 Task: Search one way flight ticket for 5 adults, 2 children, 1 infant in seat and 2 infants on lap in economy from Florence: Florence Regional Airport to Jackson: Jackson Hole Airport on 5-2-2023. Number of bags: 2 checked bags. Price is upto 106000. Outbound departure time preference is 15:15.
Action: Mouse moved to (391, 323)
Screenshot: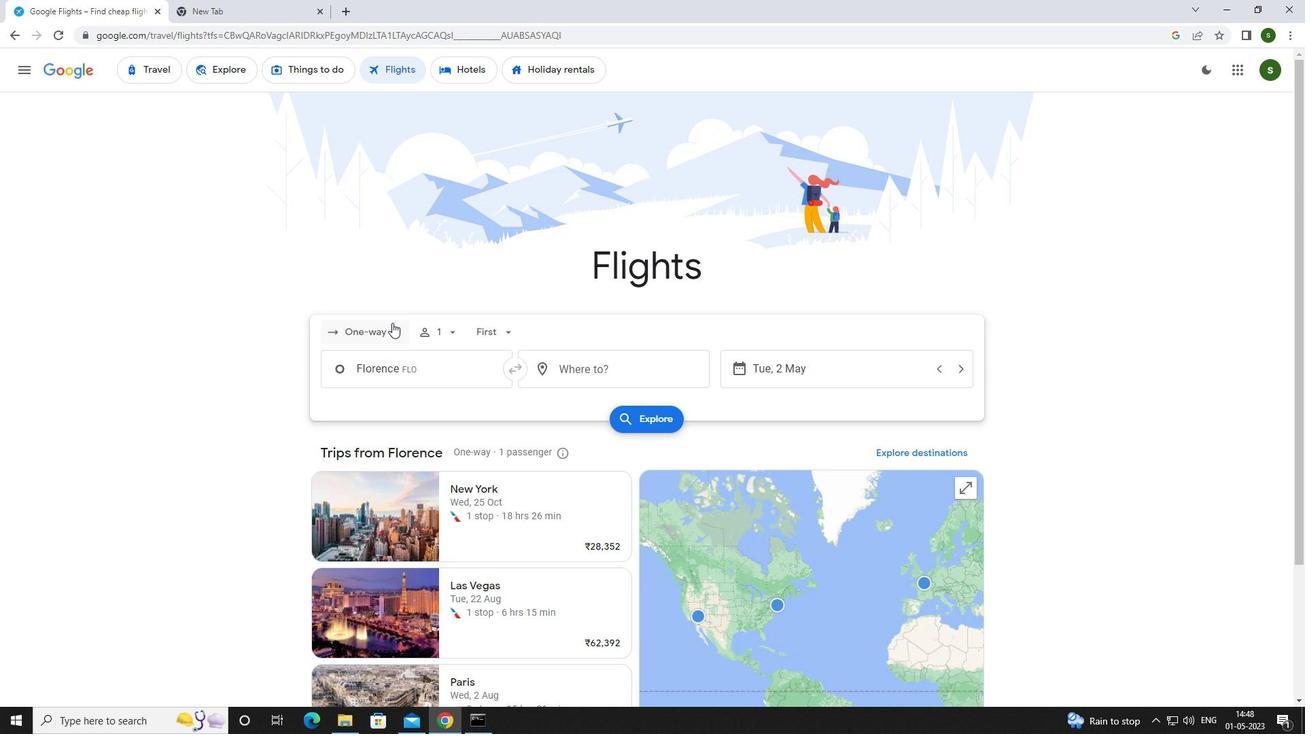 
Action: Mouse pressed left at (391, 323)
Screenshot: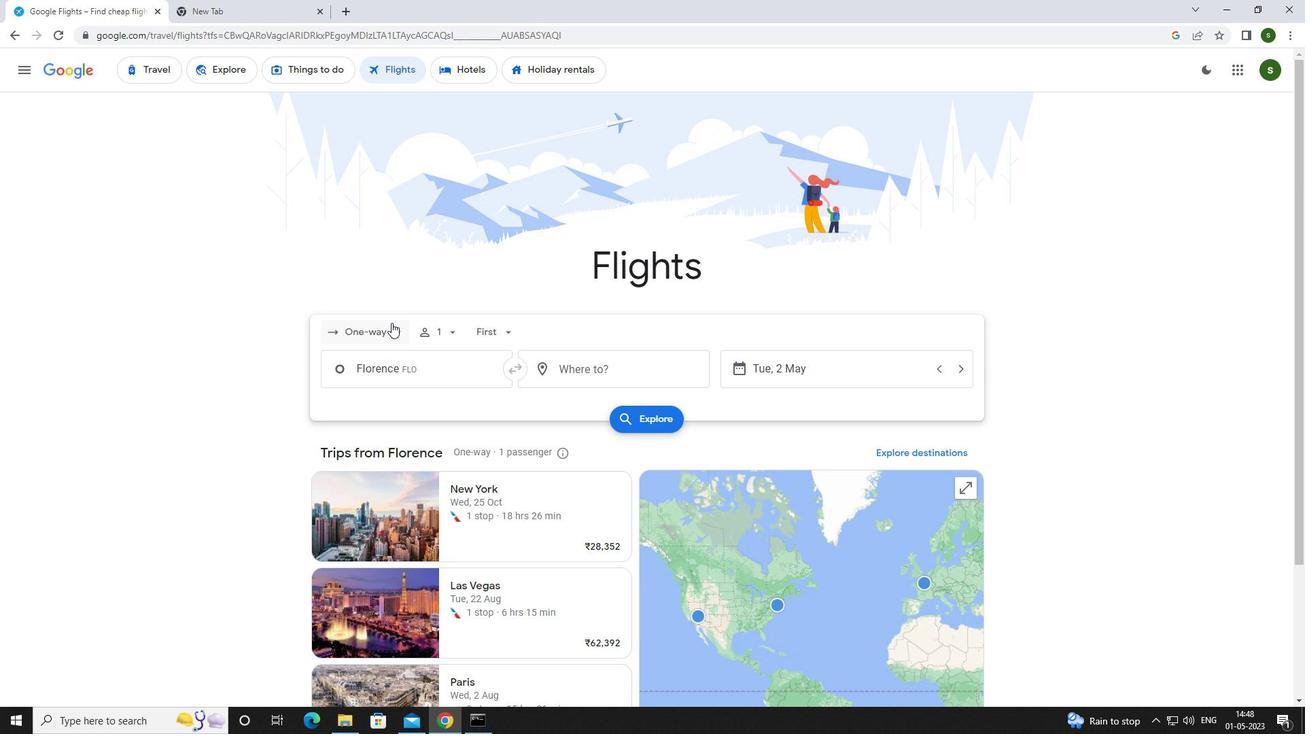
Action: Mouse moved to (378, 391)
Screenshot: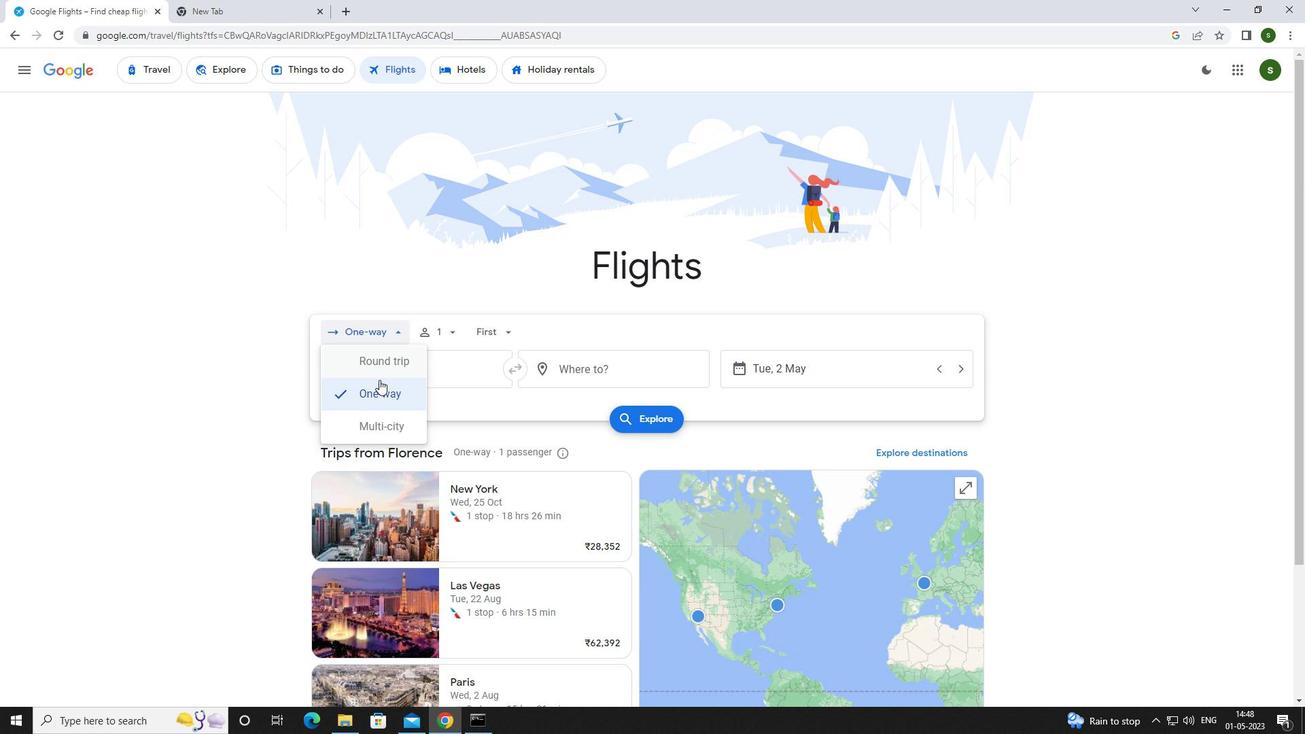 
Action: Mouse pressed left at (378, 391)
Screenshot: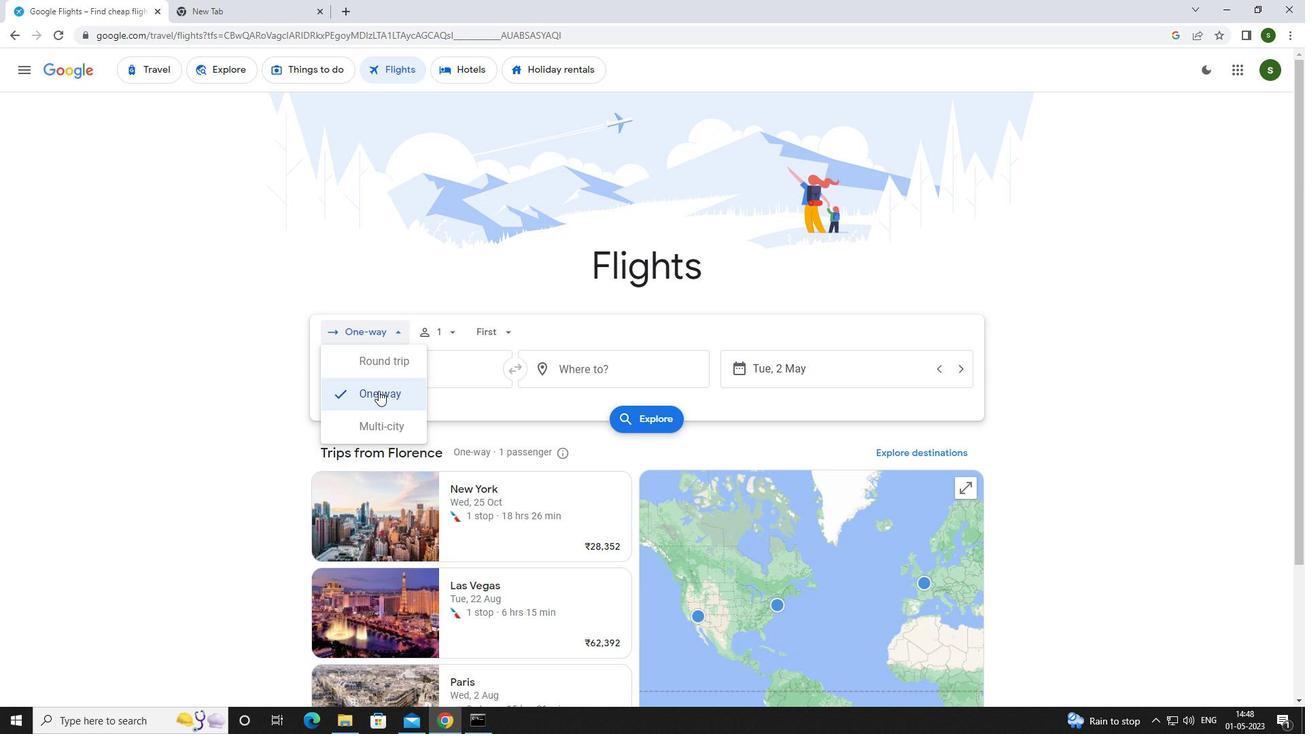 
Action: Mouse moved to (449, 335)
Screenshot: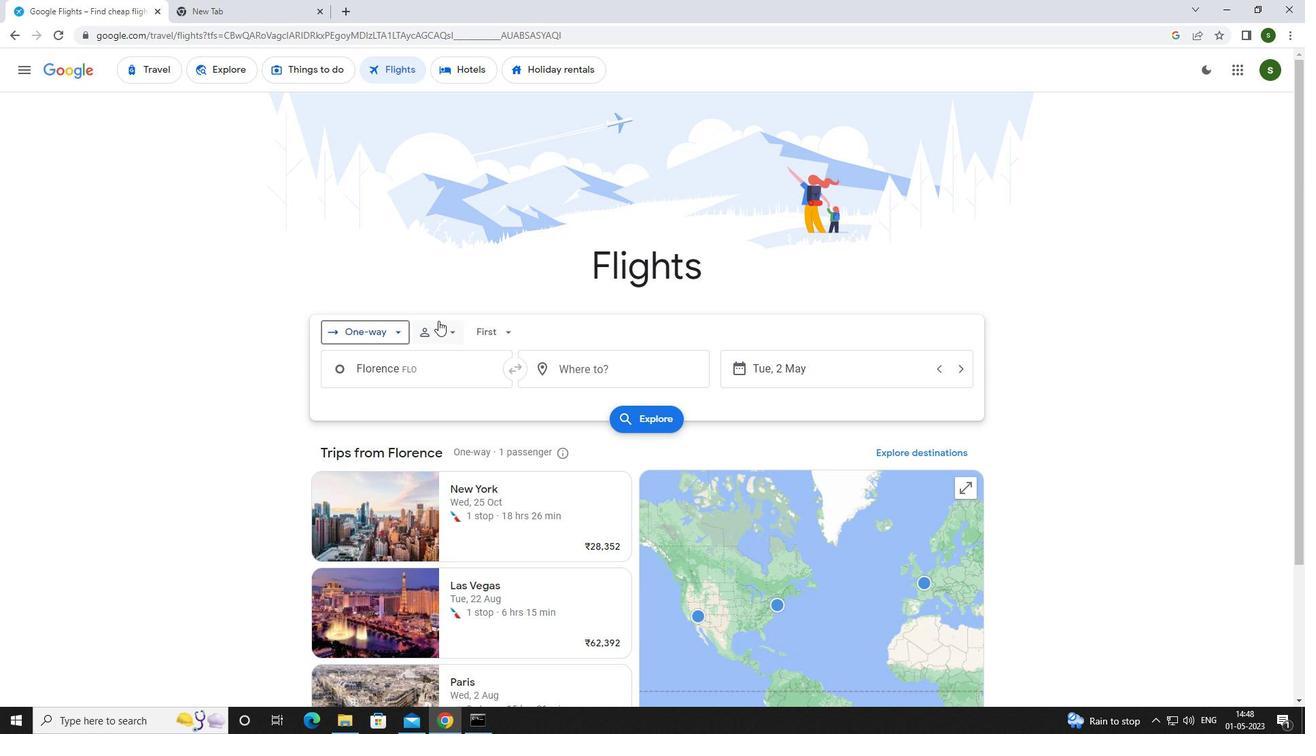 
Action: Mouse pressed left at (449, 335)
Screenshot: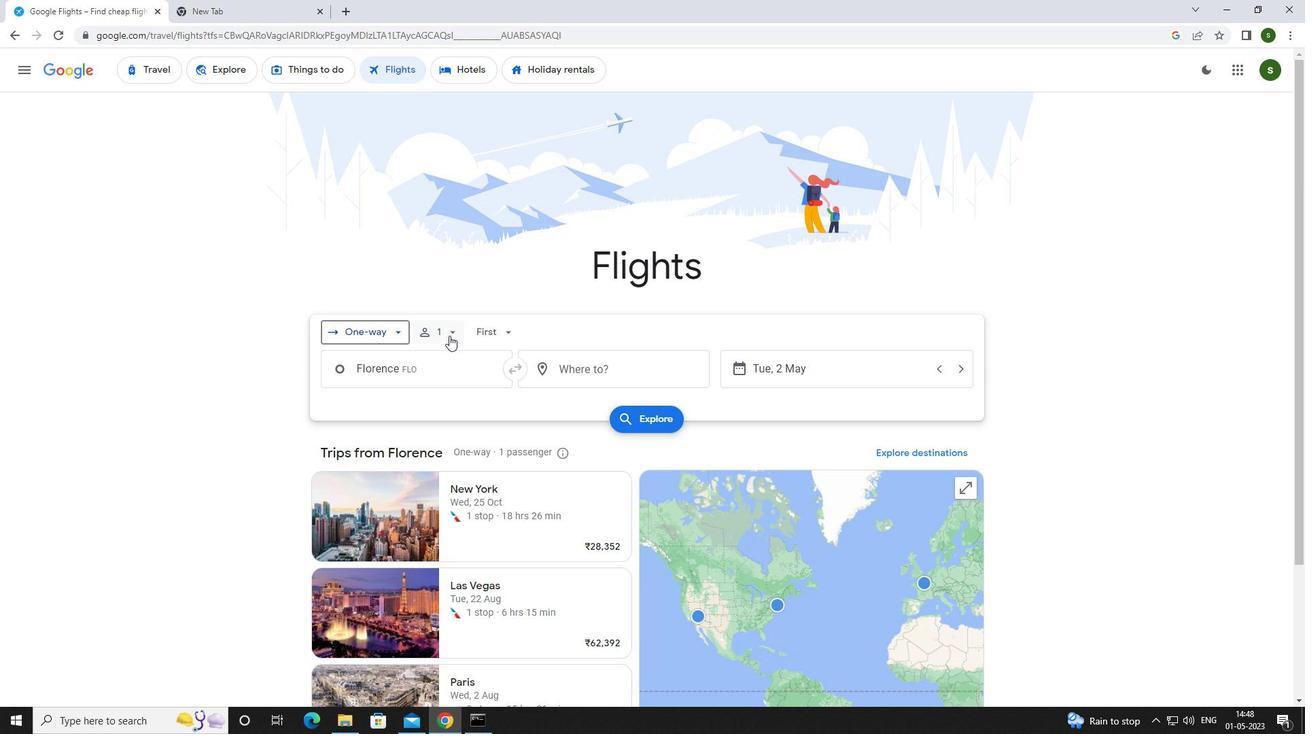 
Action: Mouse moved to (557, 367)
Screenshot: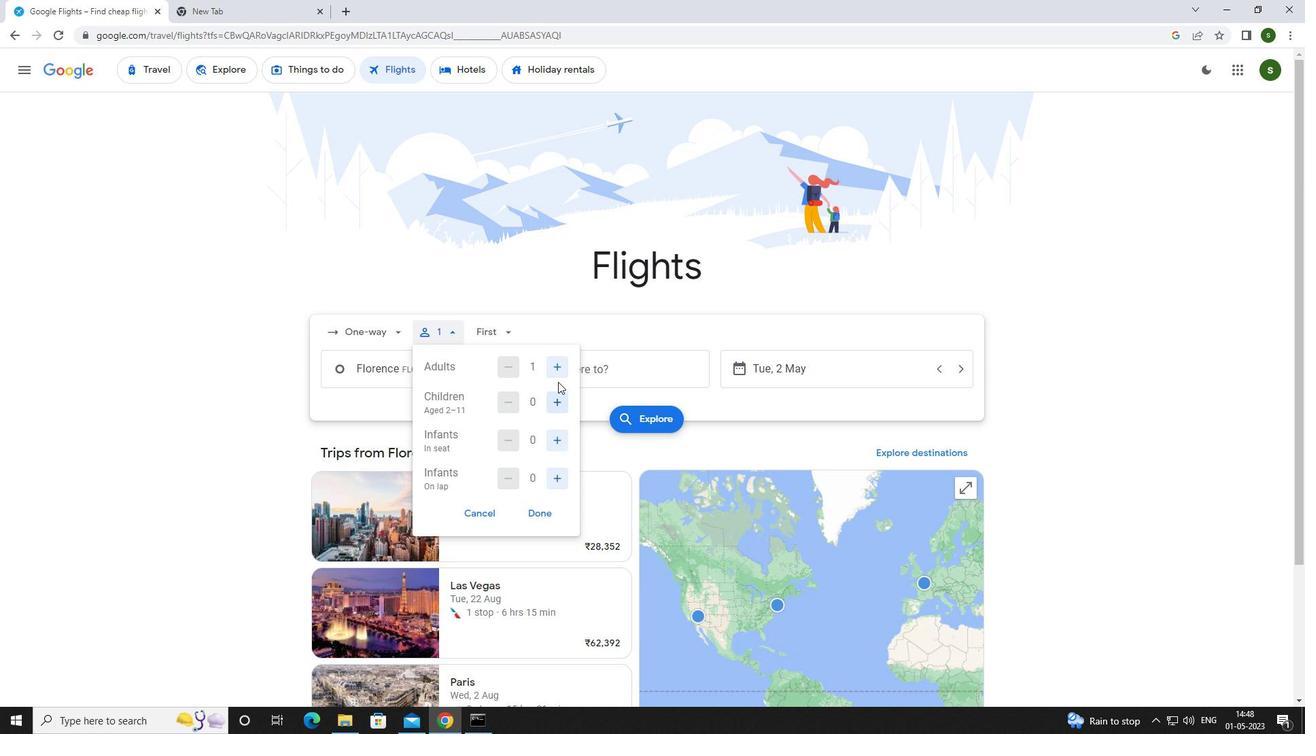 
Action: Mouse pressed left at (557, 367)
Screenshot: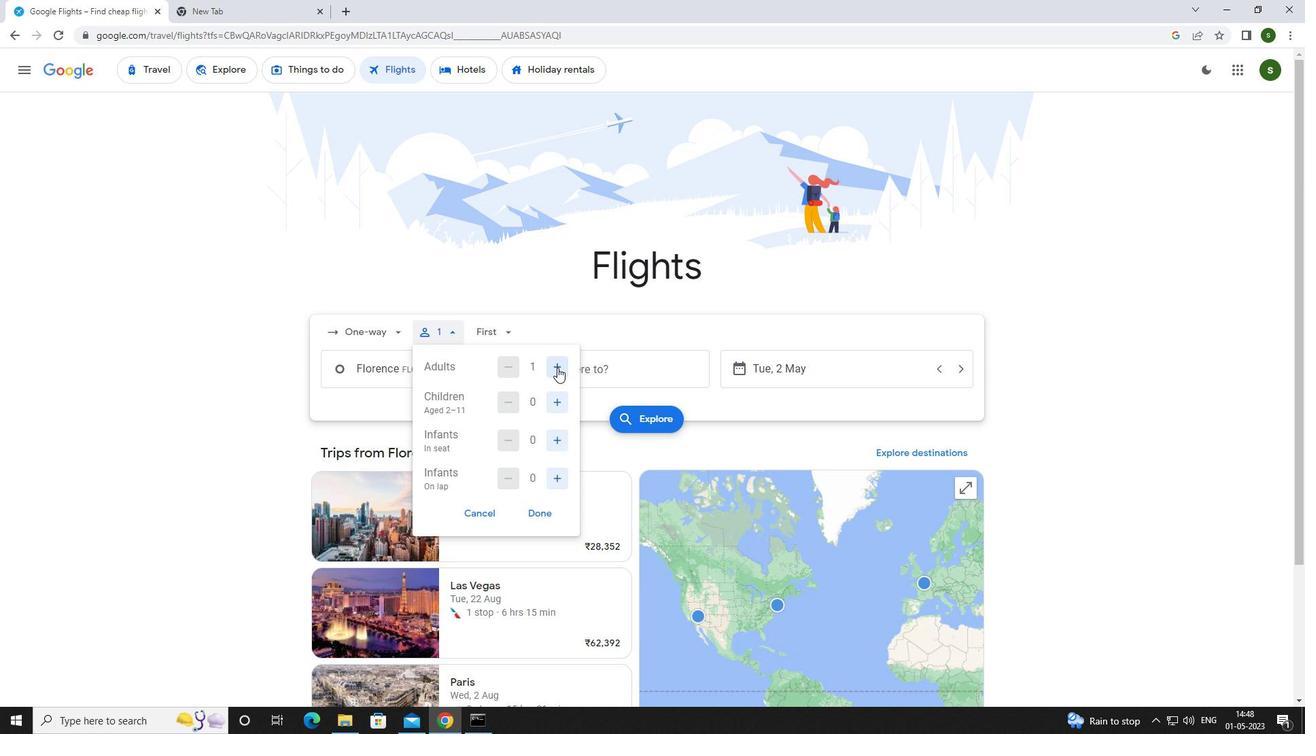 
Action: Mouse pressed left at (557, 367)
Screenshot: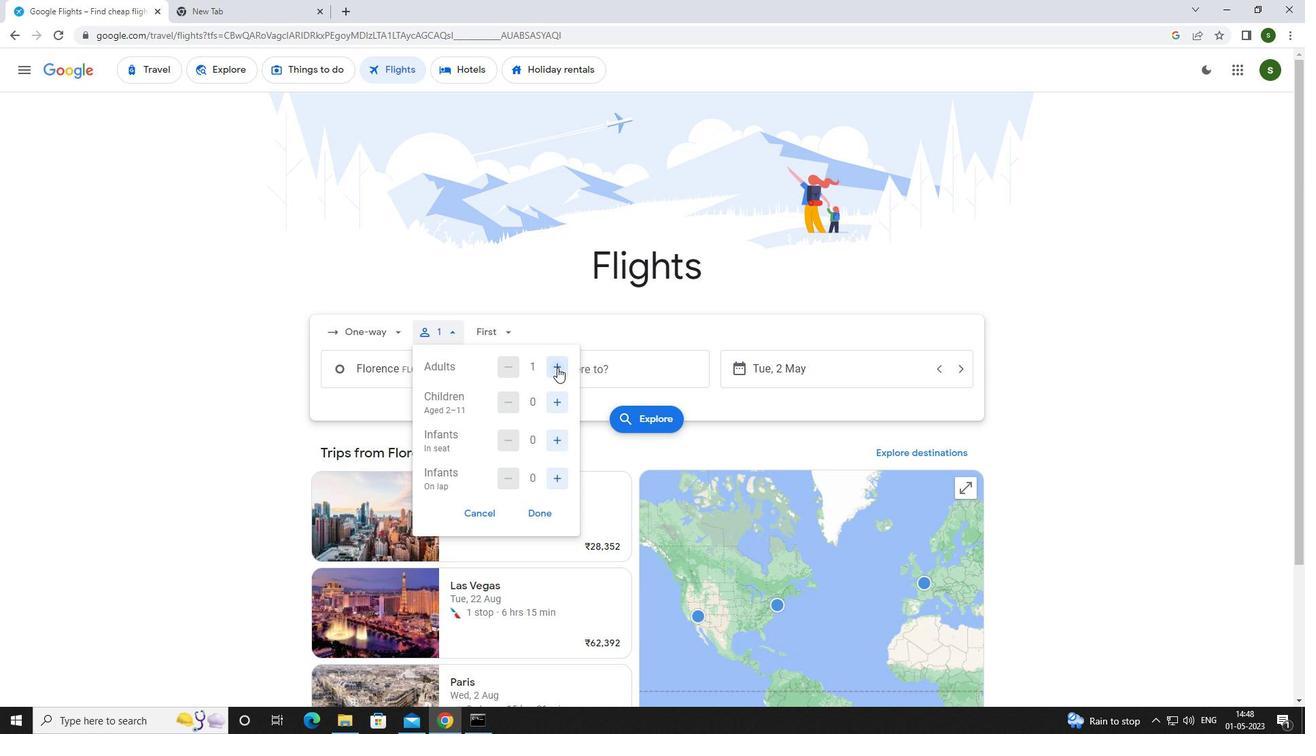 
Action: Mouse pressed left at (557, 367)
Screenshot: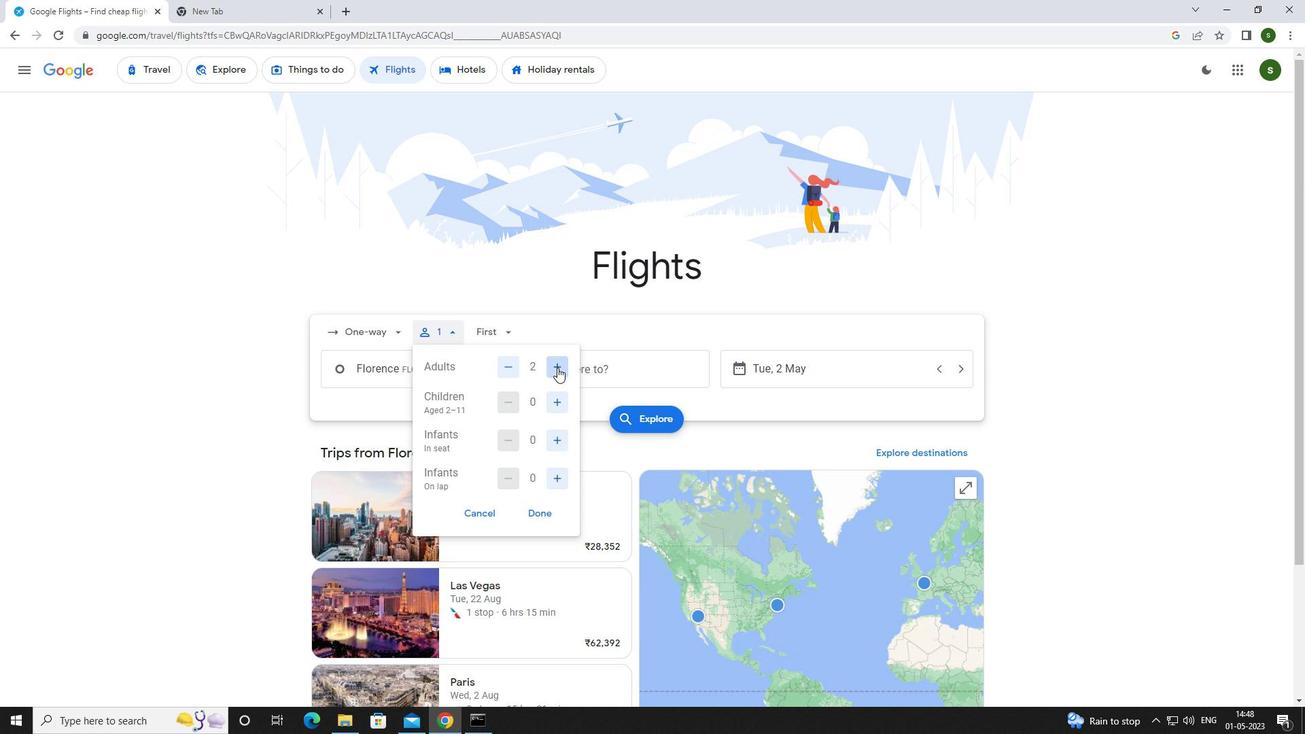 
Action: Mouse pressed left at (557, 367)
Screenshot: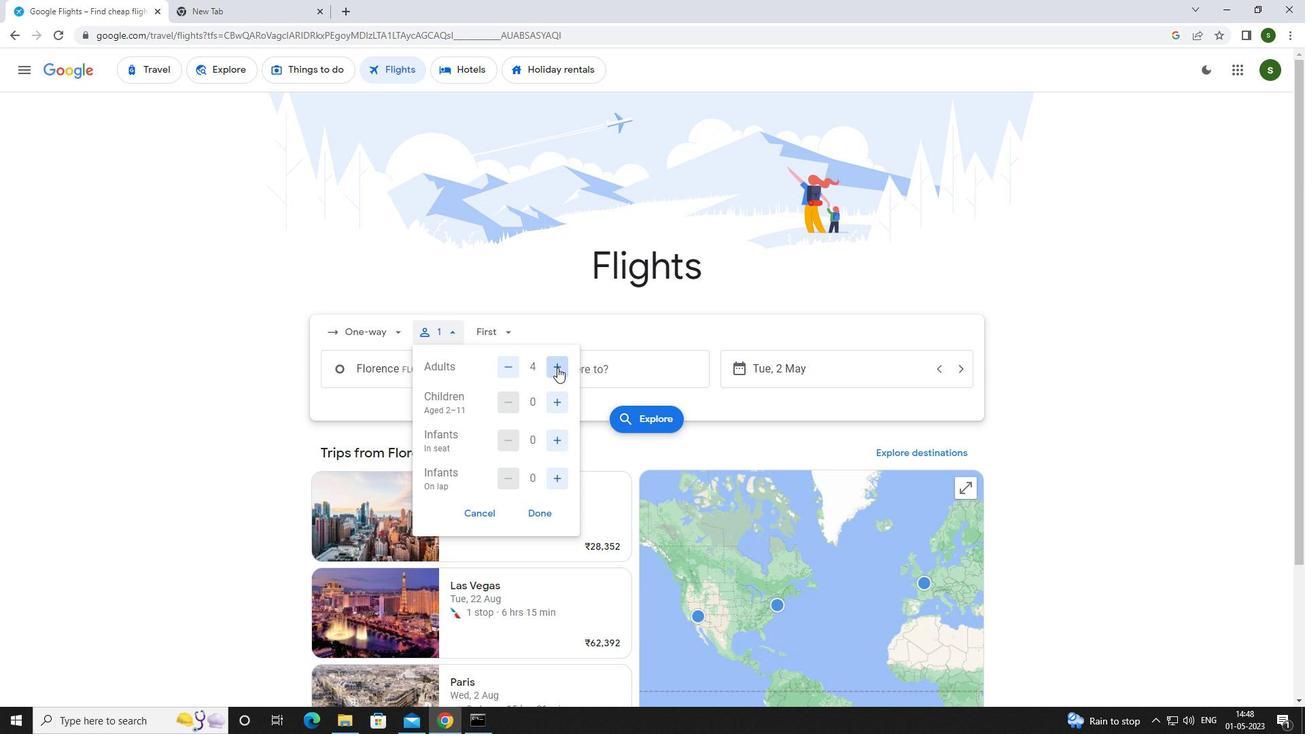 
Action: Mouse moved to (556, 401)
Screenshot: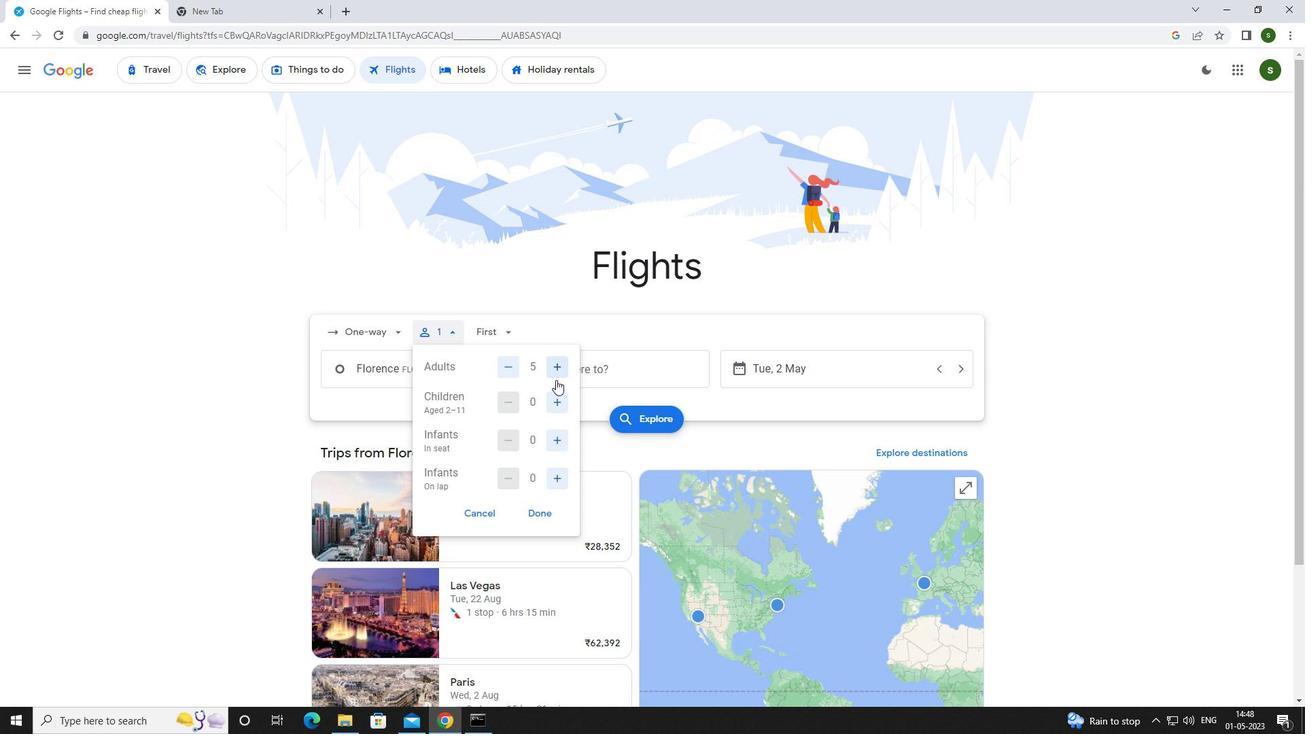 
Action: Mouse pressed left at (556, 401)
Screenshot: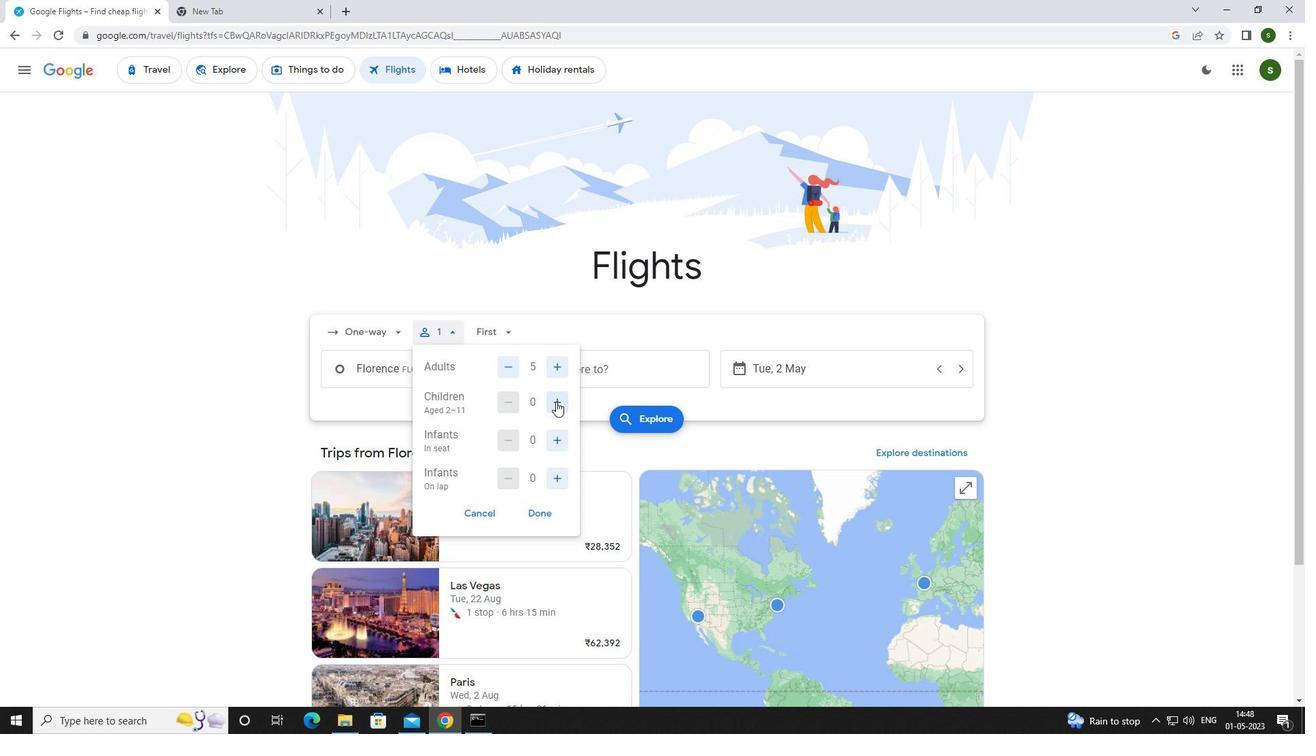 
Action: Mouse pressed left at (556, 401)
Screenshot: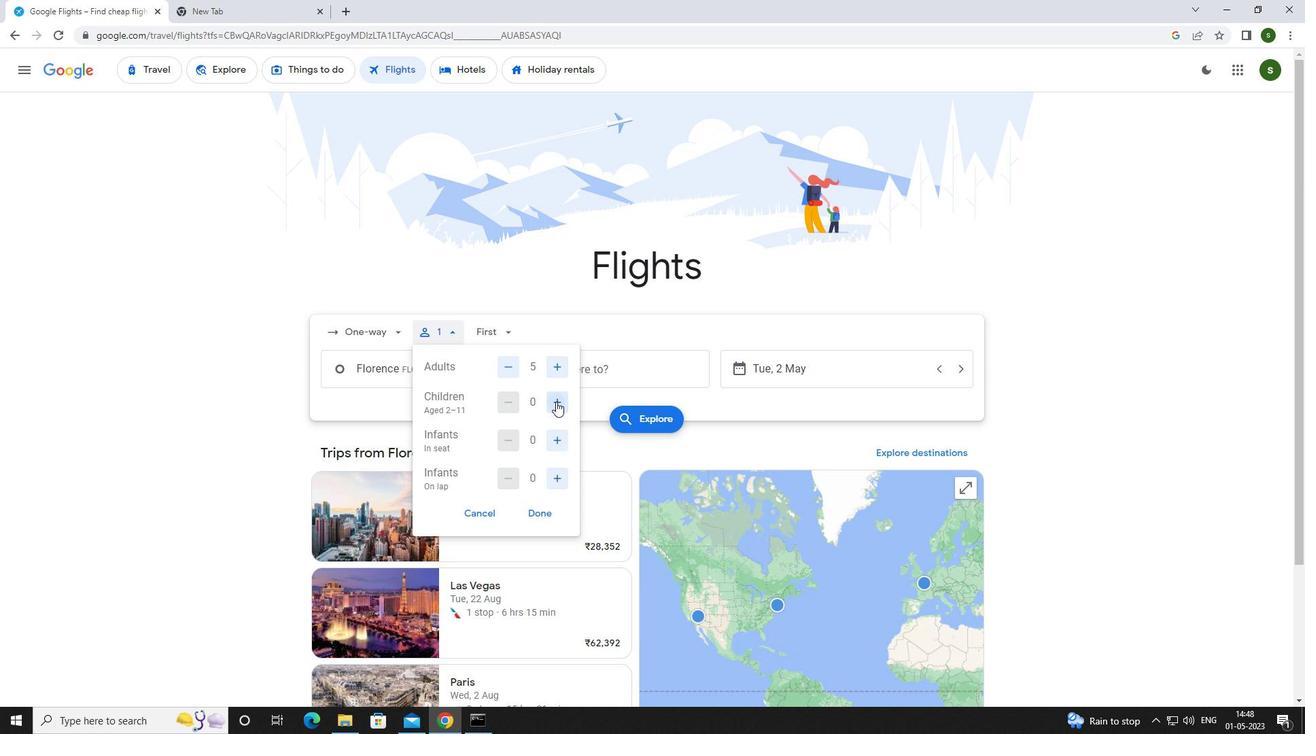 
Action: Mouse moved to (554, 431)
Screenshot: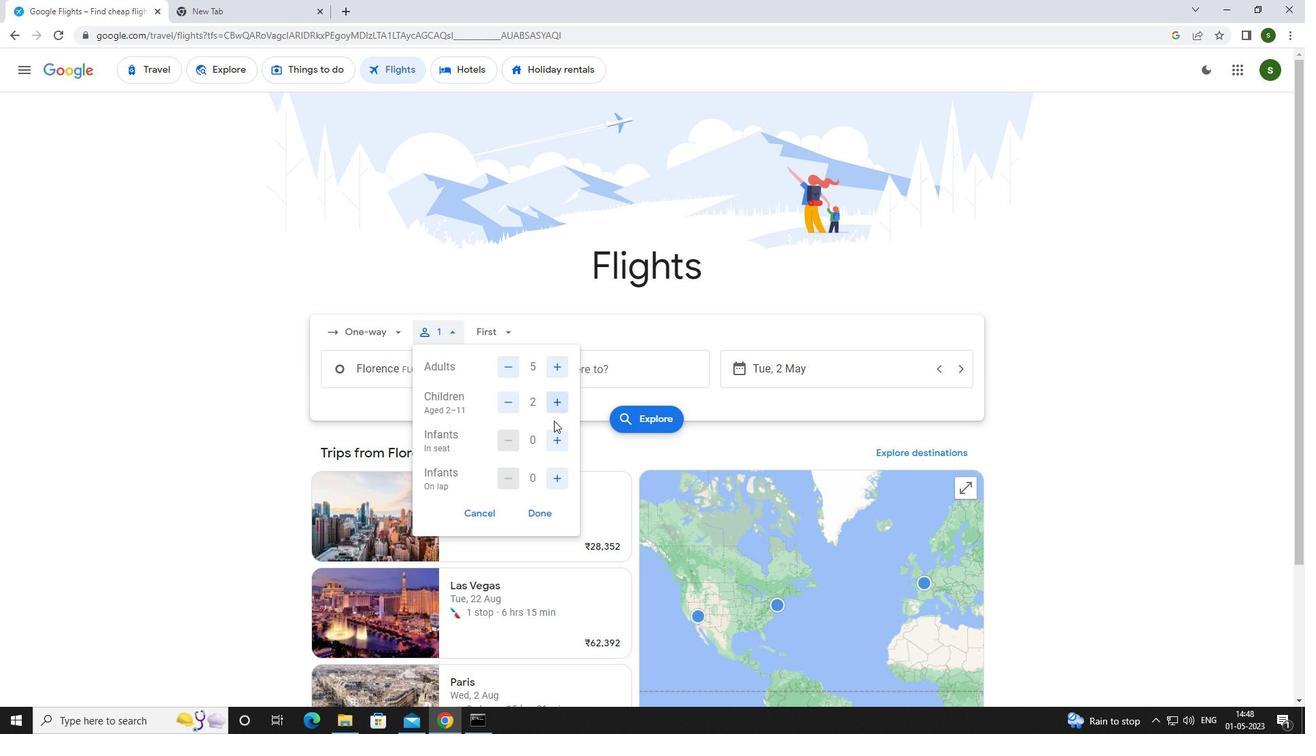 
Action: Mouse pressed left at (554, 431)
Screenshot: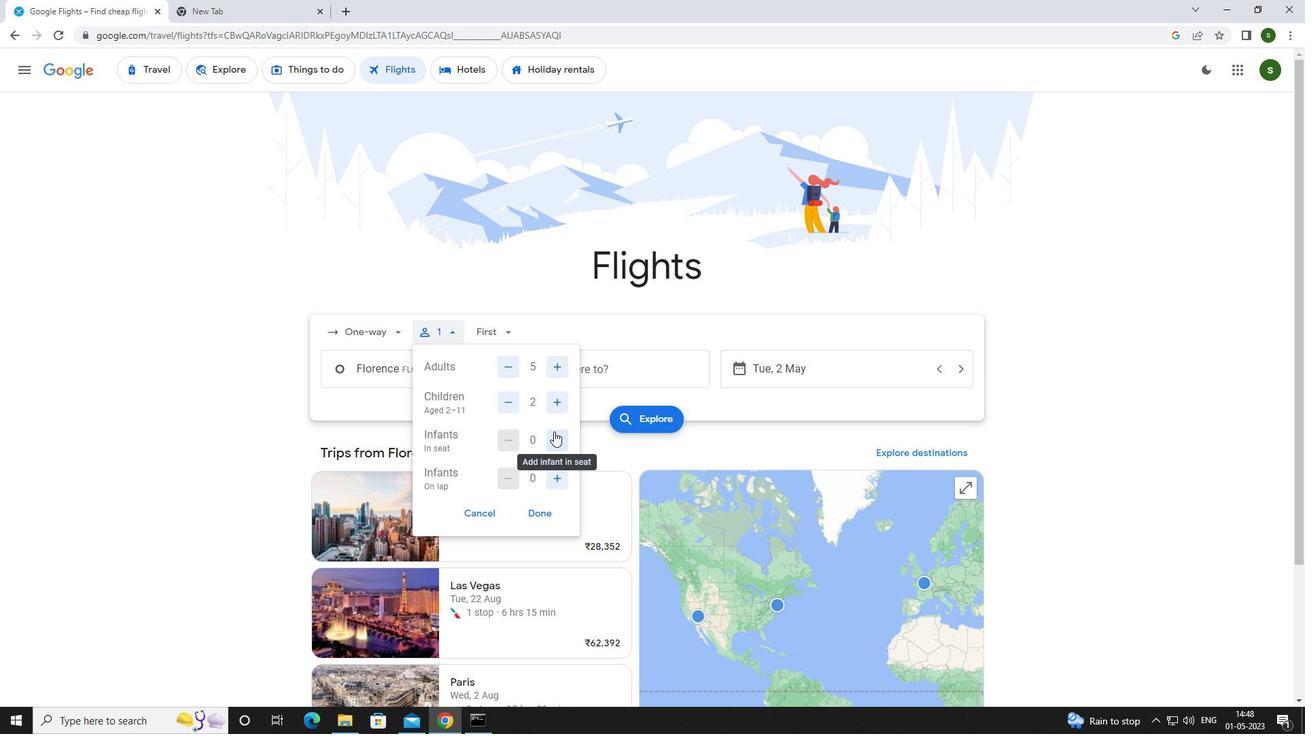 
Action: Mouse moved to (554, 477)
Screenshot: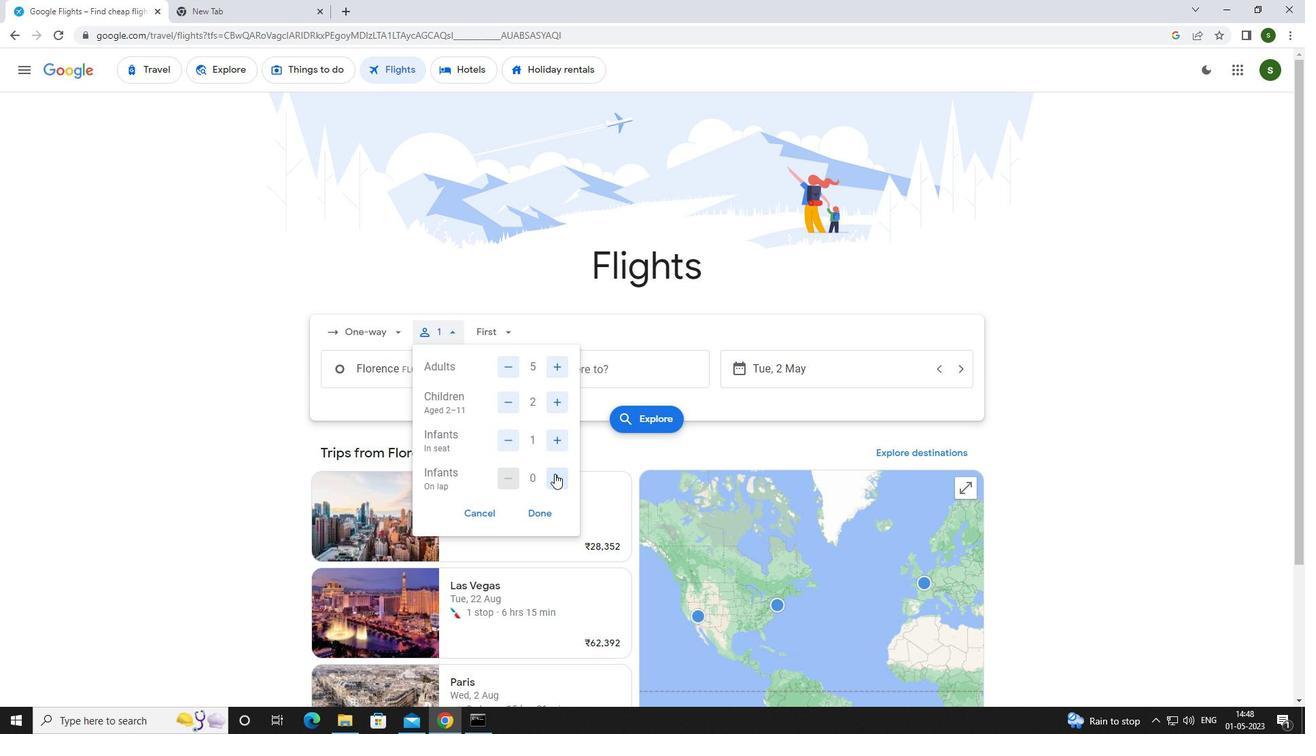 
Action: Mouse pressed left at (554, 477)
Screenshot: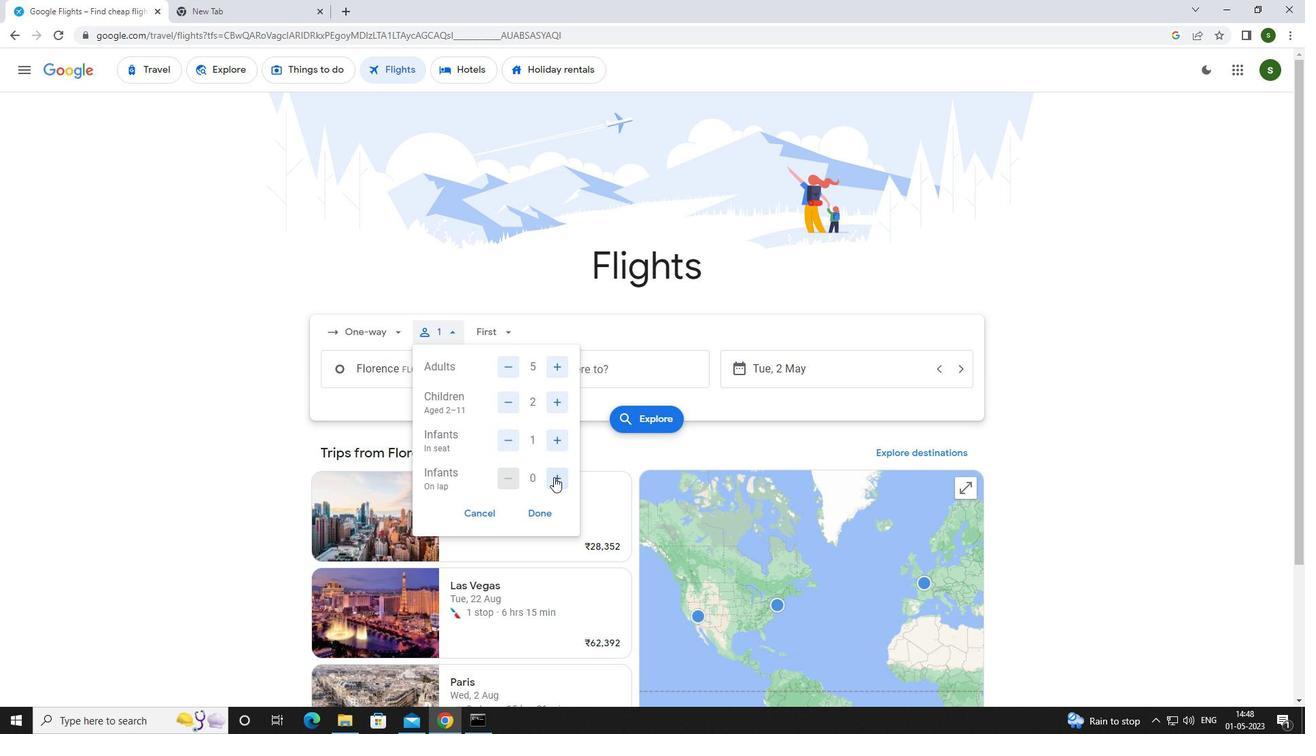 
Action: Mouse moved to (498, 334)
Screenshot: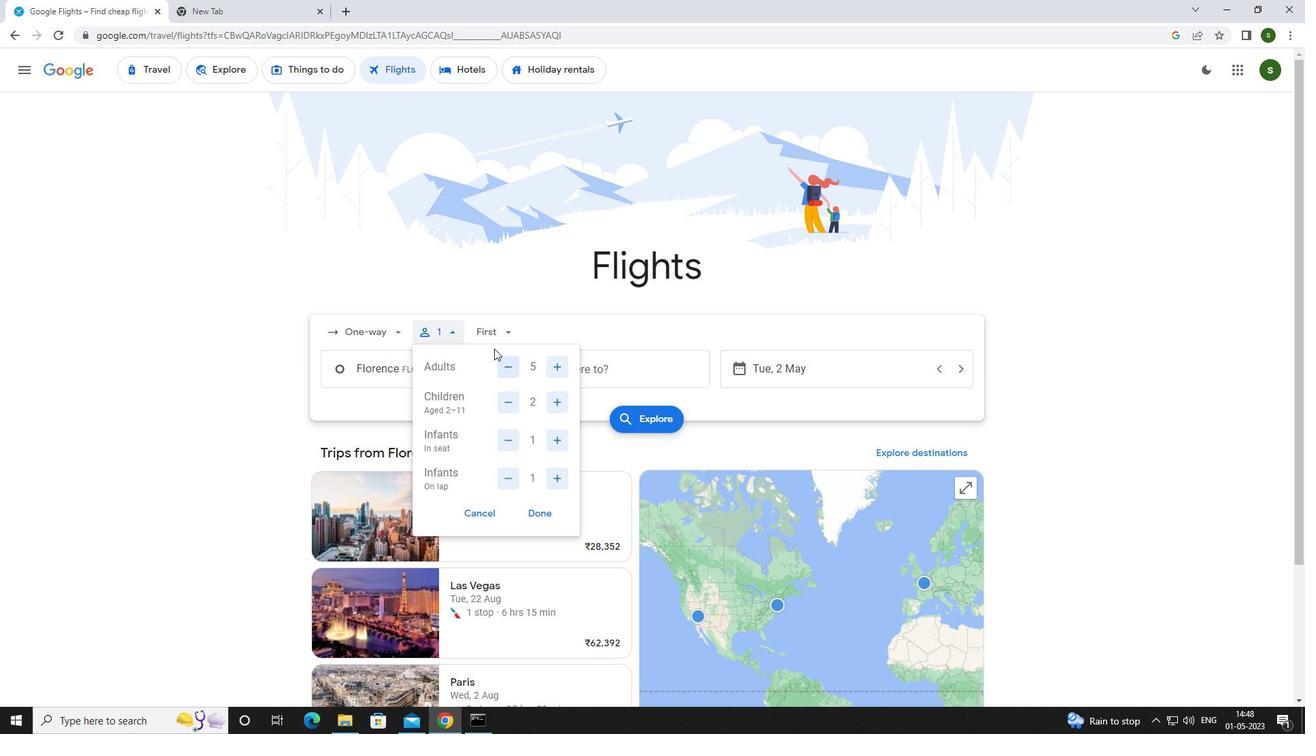 
Action: Mouse pressed left at (498, 334)
Screenshot: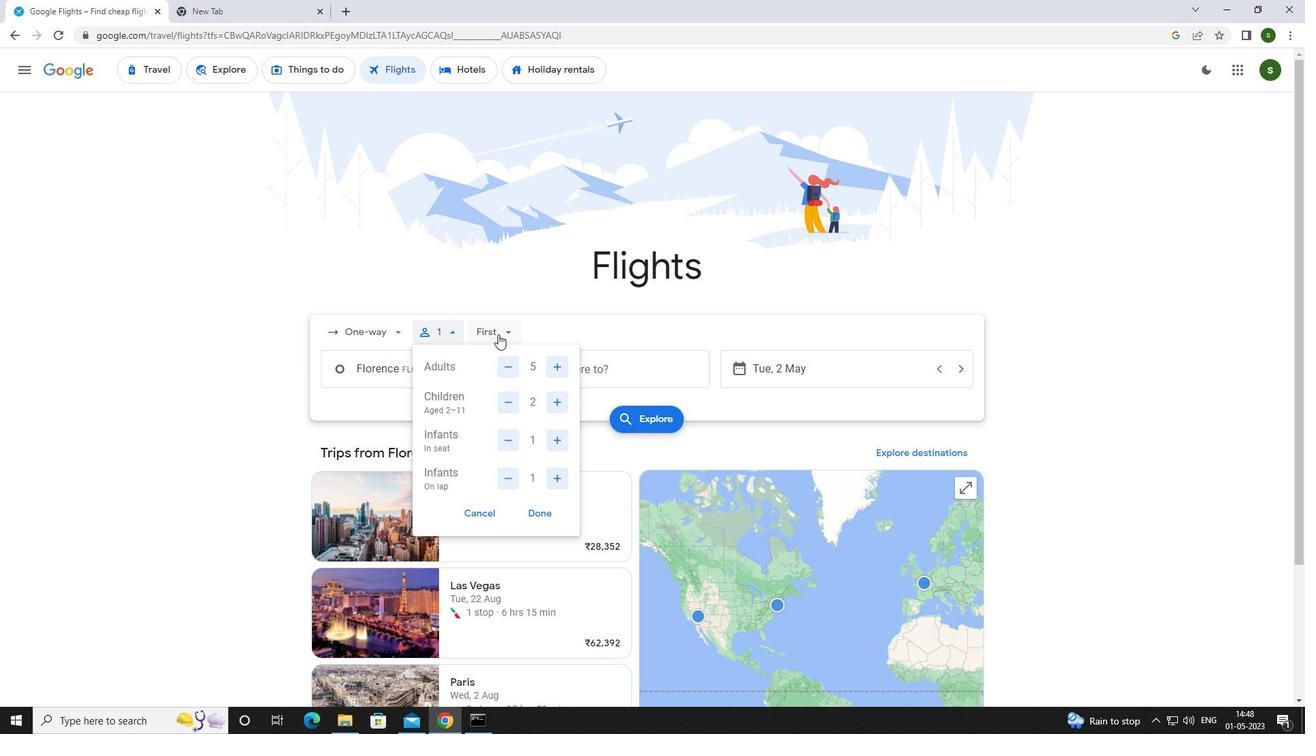 
Action: Mouse moved to (502, 366)
Screenshot: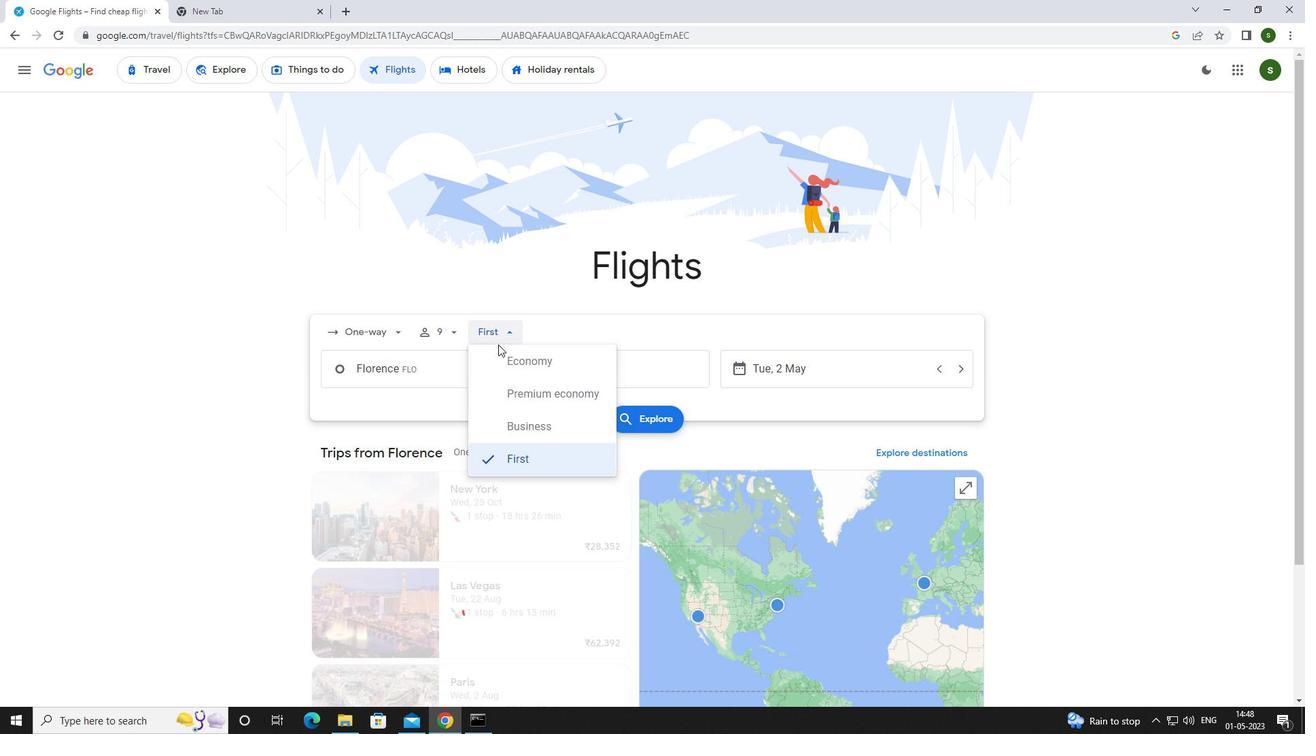 
Action: Mouse pressed left at (502, 366)
Screenshot: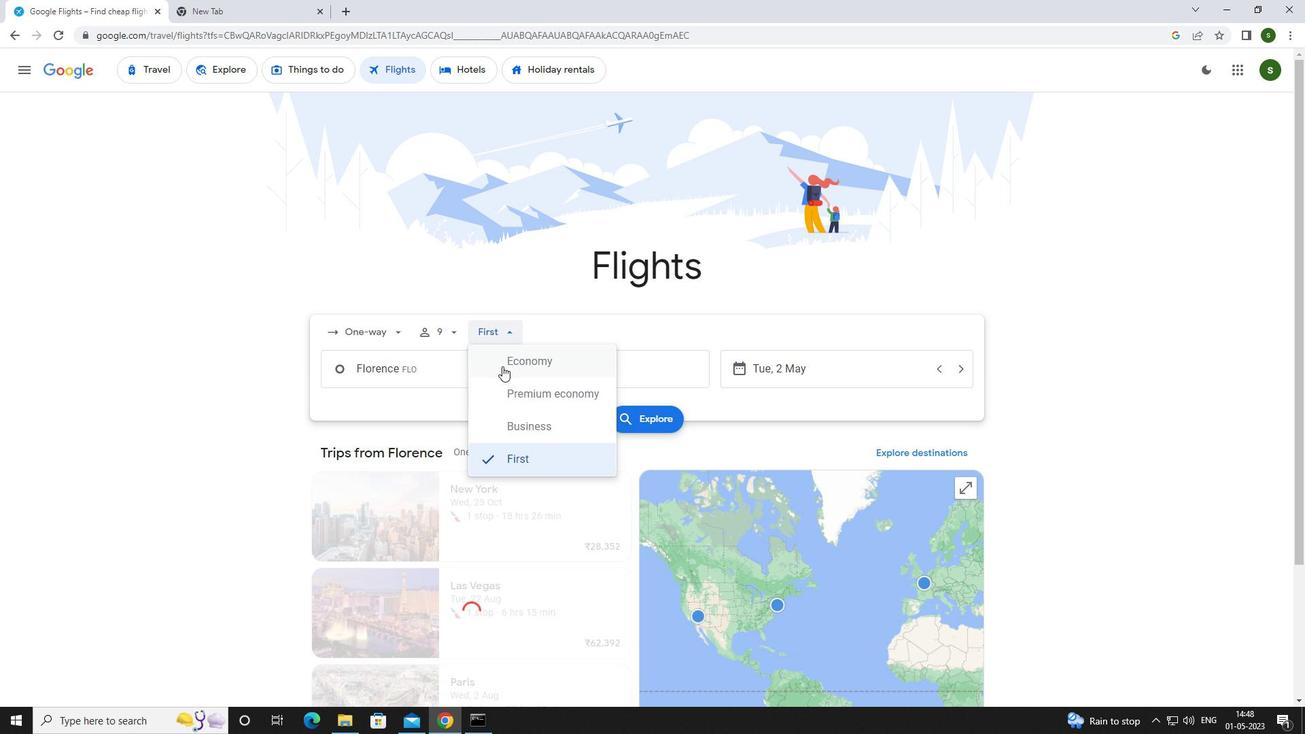 
Action: Mouse moved to (461, 374)
Screenshot: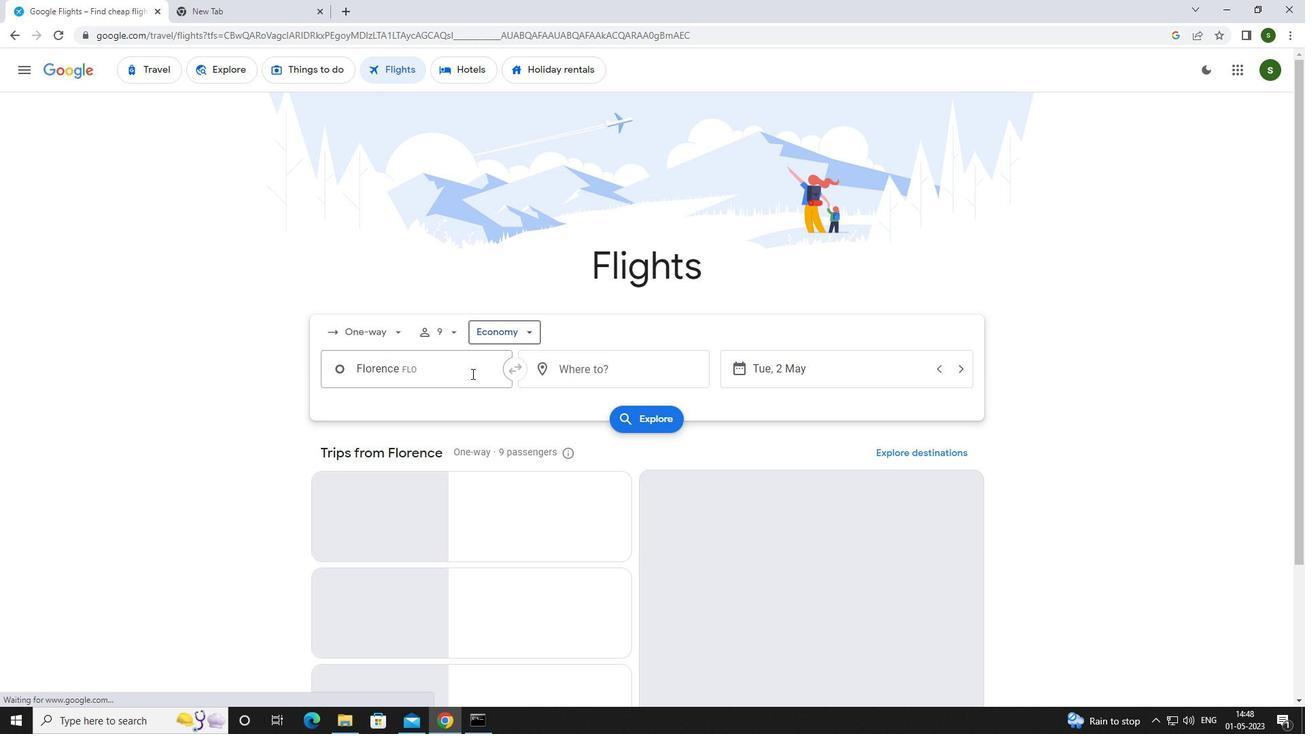 
Action: Mouse pressed left at (461, 374)
Screenshot: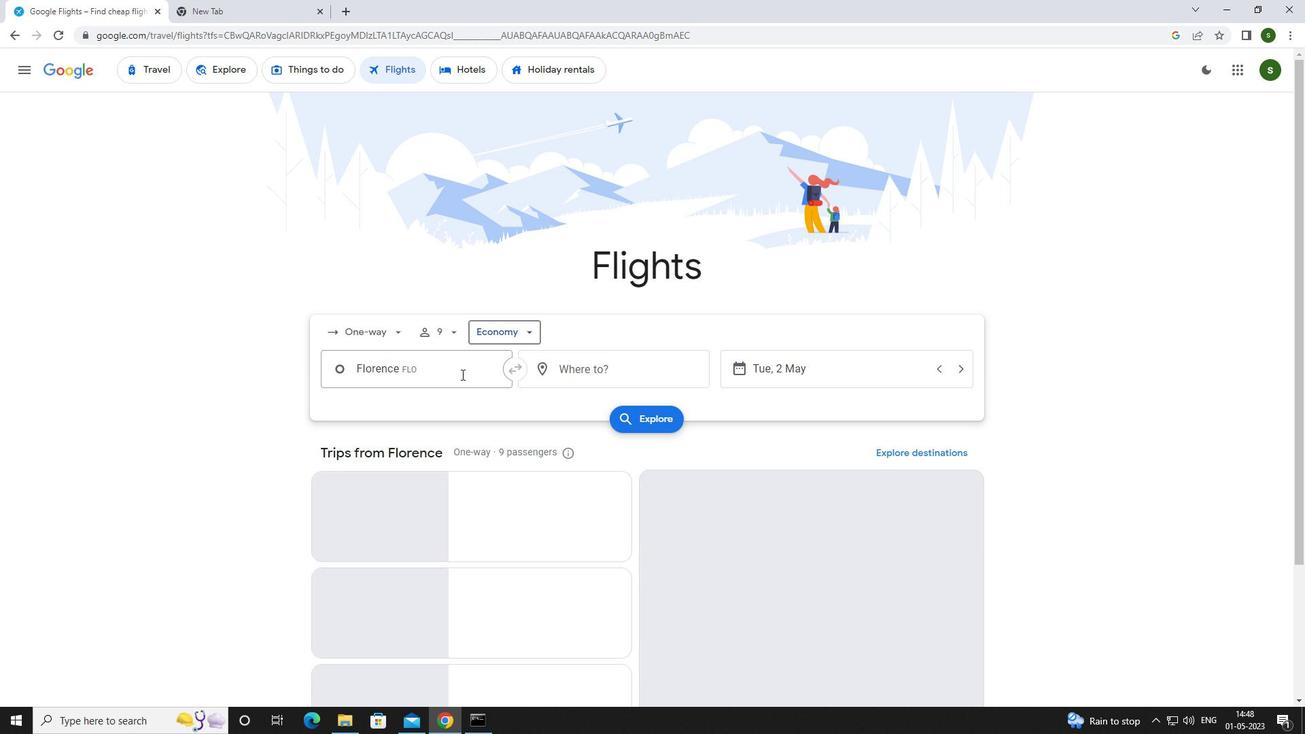
Action: Mouse moved to (451, 364)
Screenshot: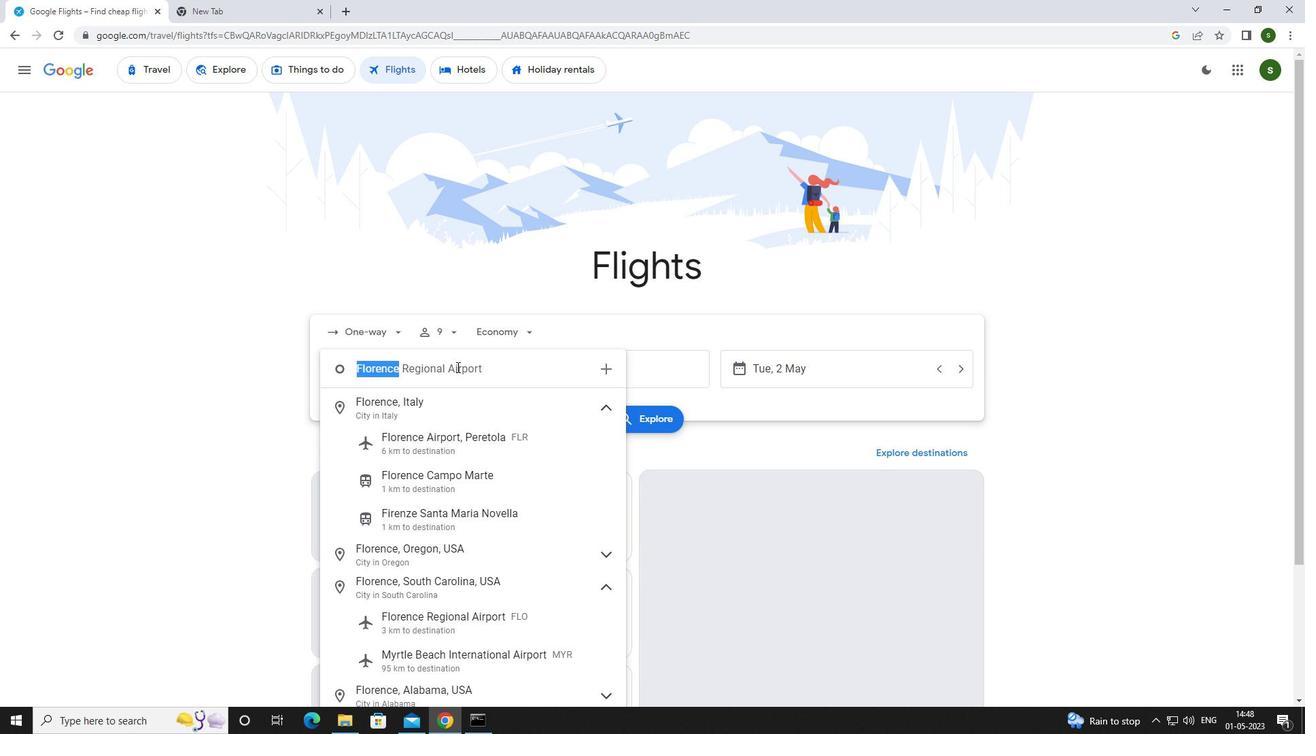 
Action: Key pressed f<Key.caps_lock>lorence
Screenshot: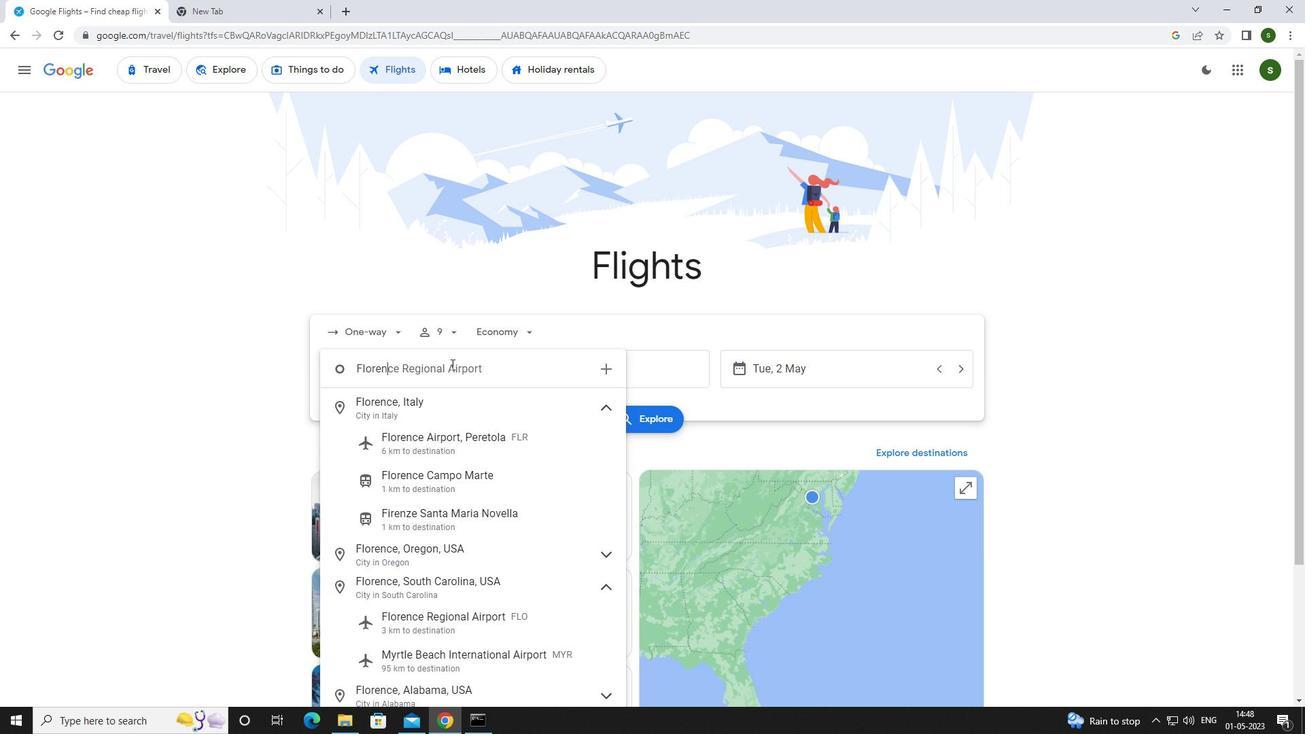 
Action: Mouse moved to (499, 611)
Screenshot: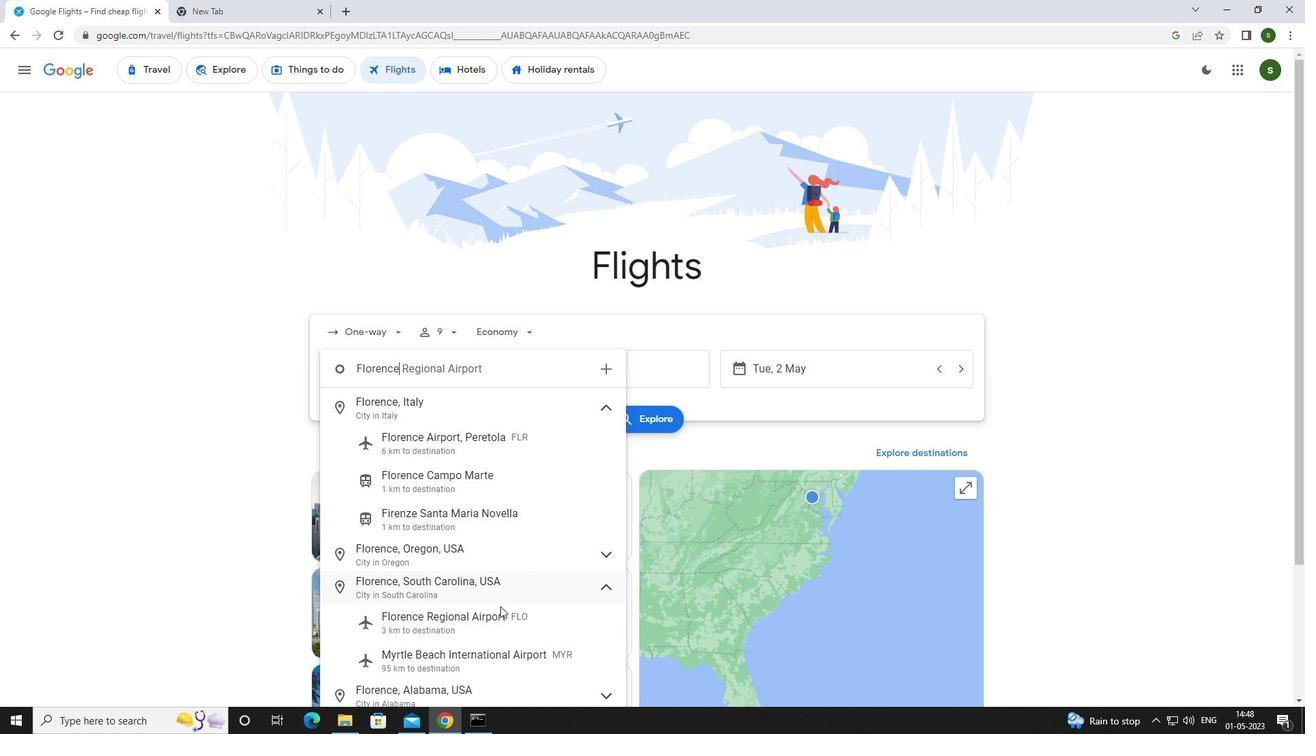 
Action: Mouse pressed left at (499, 611)
Screenshot: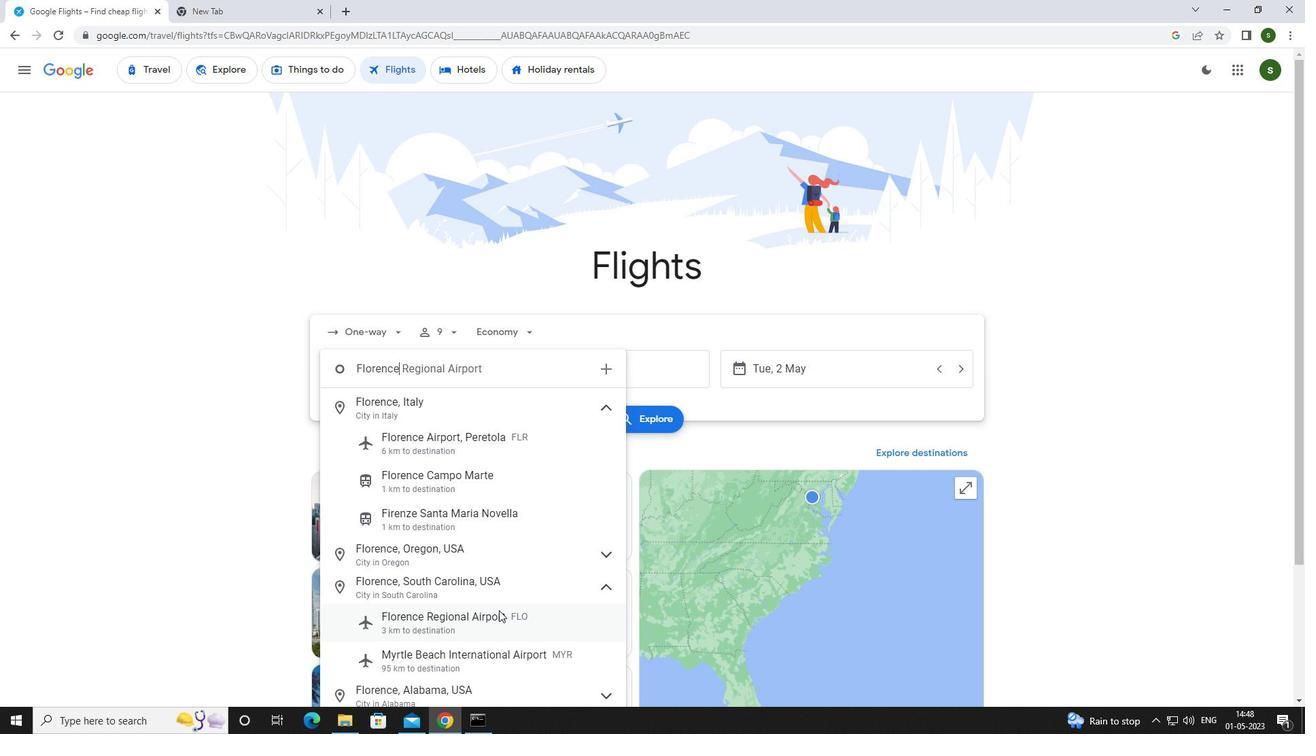 
Action: Mouse moved to (615, 369)
Screenshot: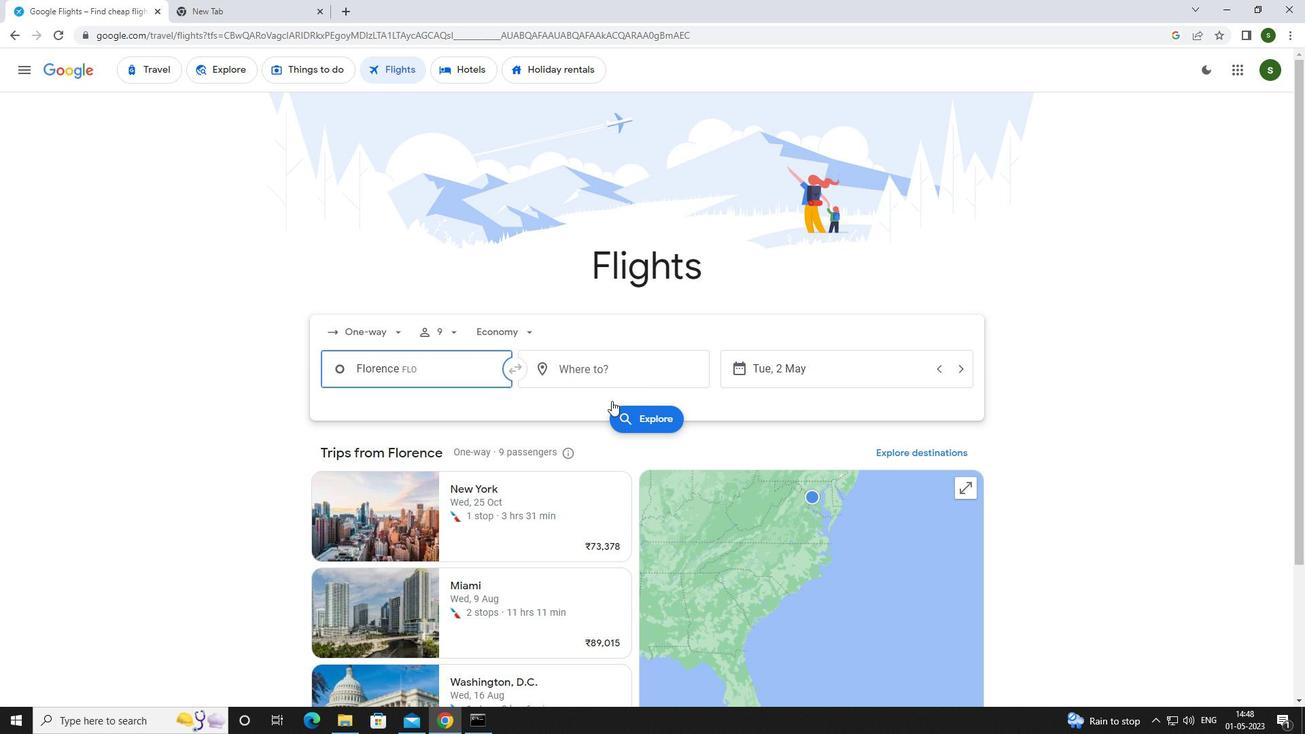 
Action: Mouse pressed left at (615, 369)
Screenshot: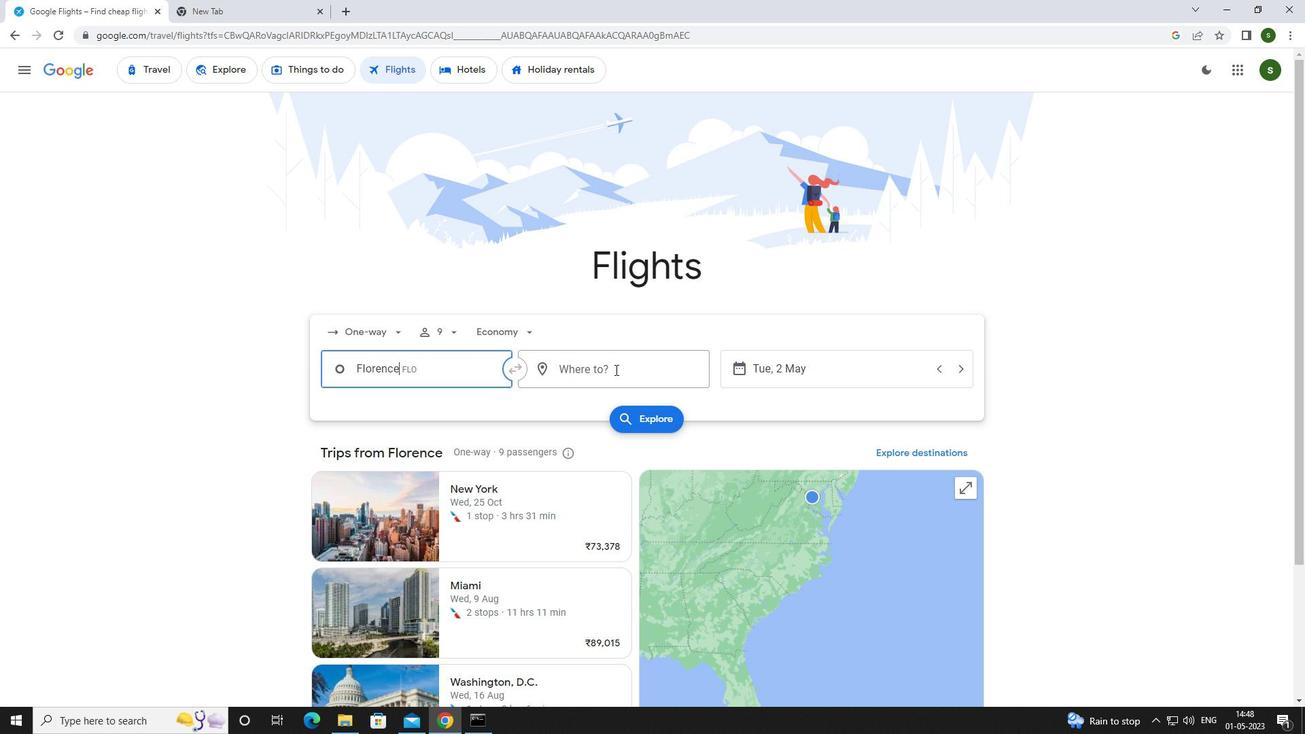 
Action: Mouse moved to (551, 387)
Screenshot: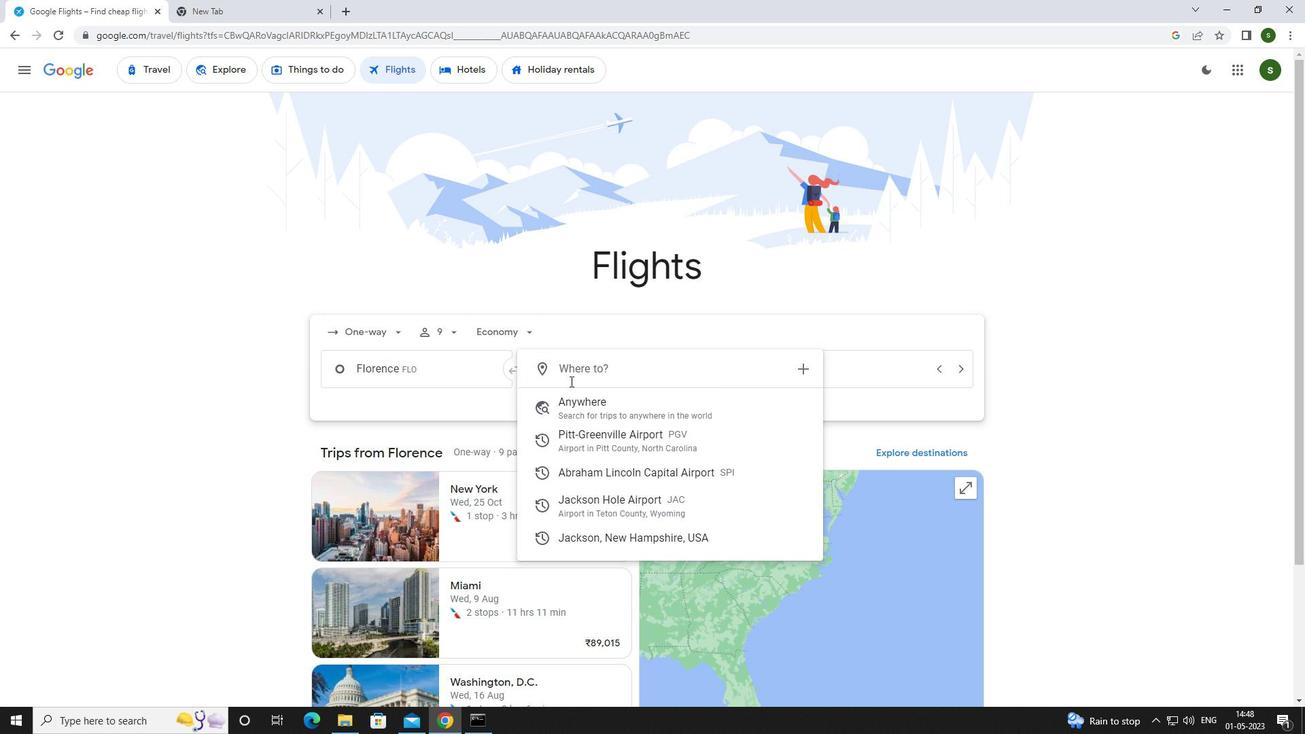 
Action: Key pressed <Key.caps_lock>j<Key.caps_lock>ackson<Key.space><Key.caps_lock>h
Screenshot: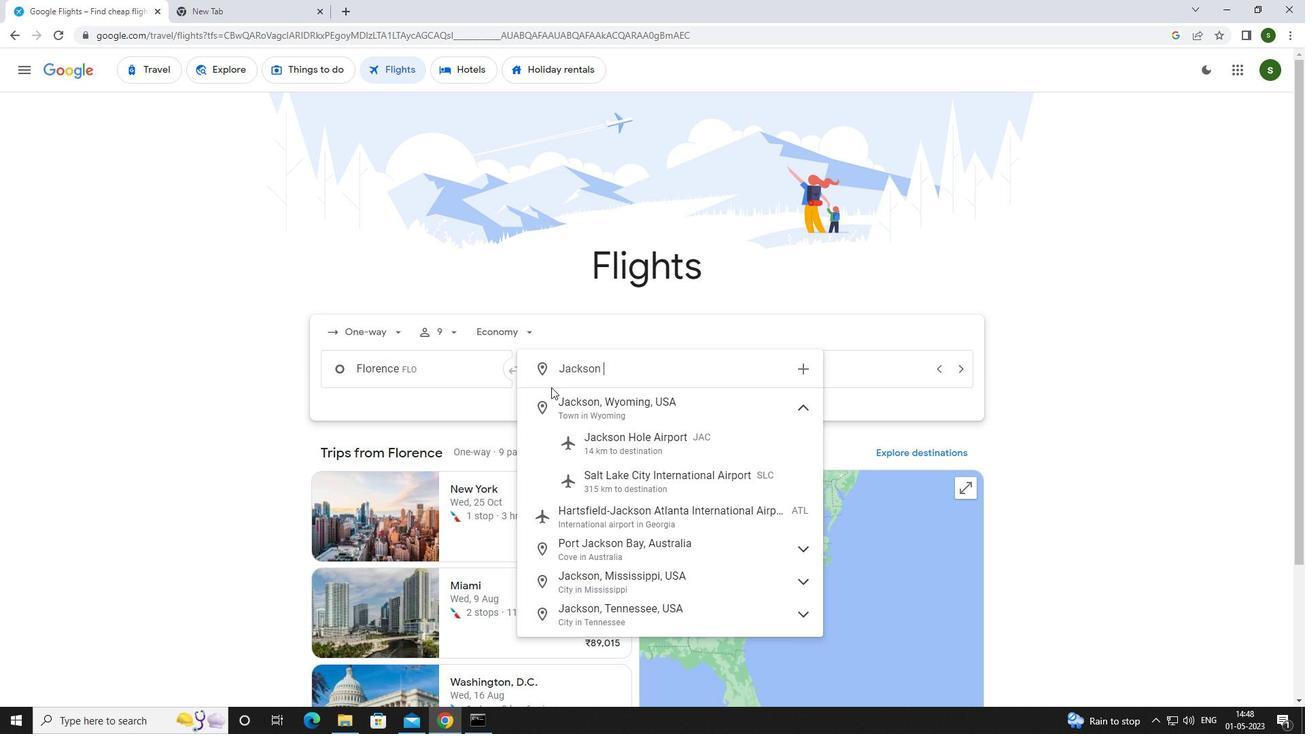 
Action: Mouse moved to (561, 436)
Screenshot: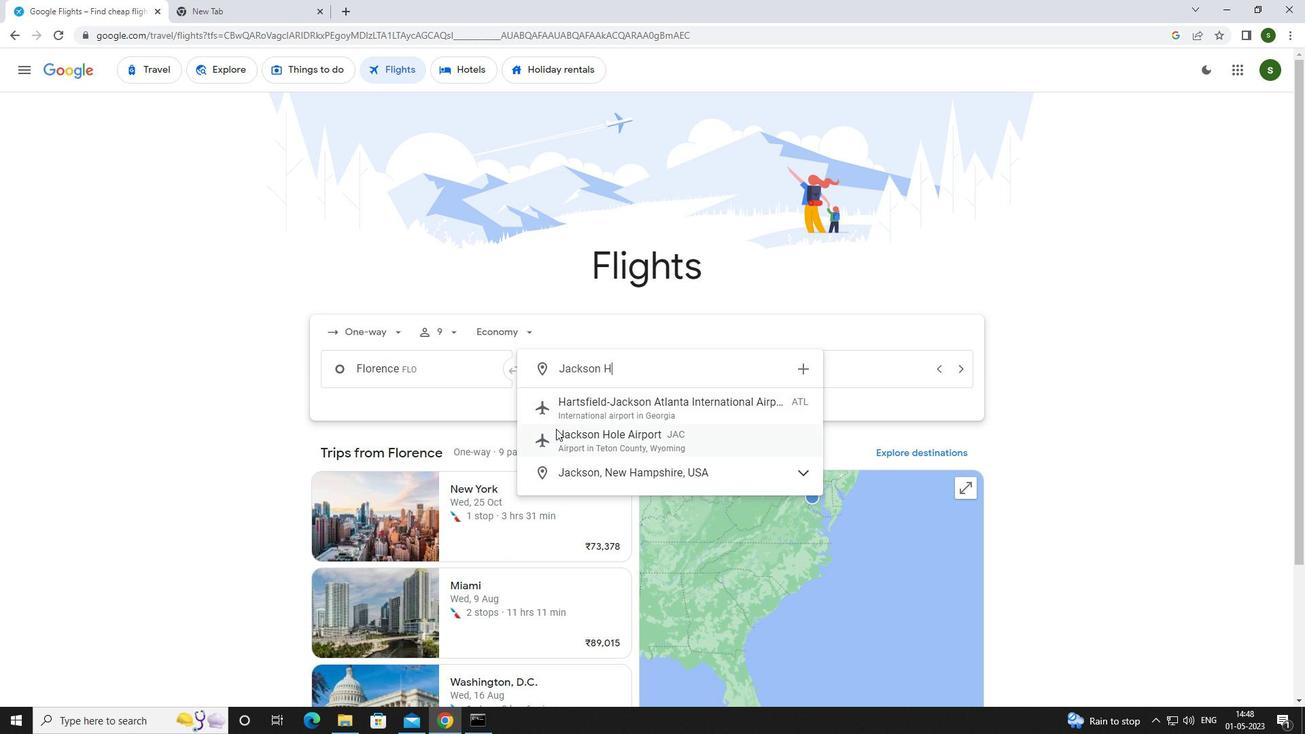 
Action: Mouse pressed left at (561, 436)
Screenshot: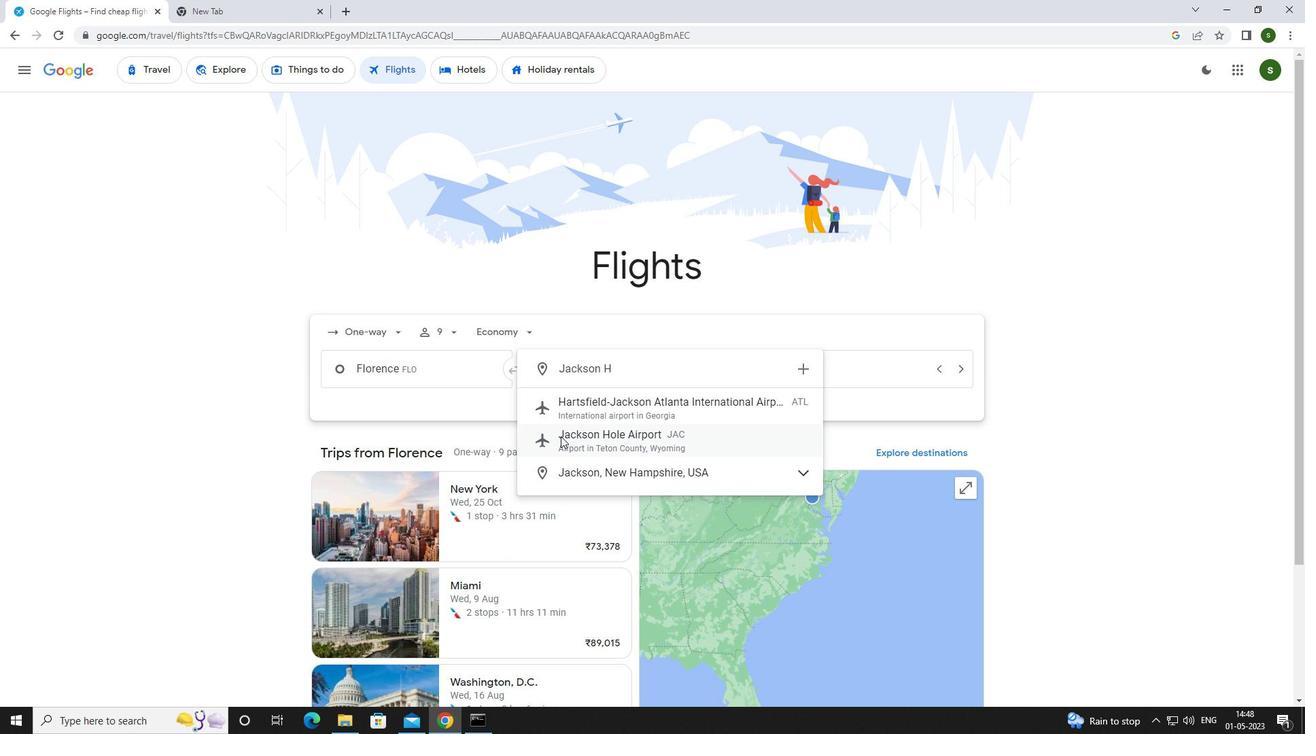 
Action: Mouse moved to (823, 374)
Screenshot: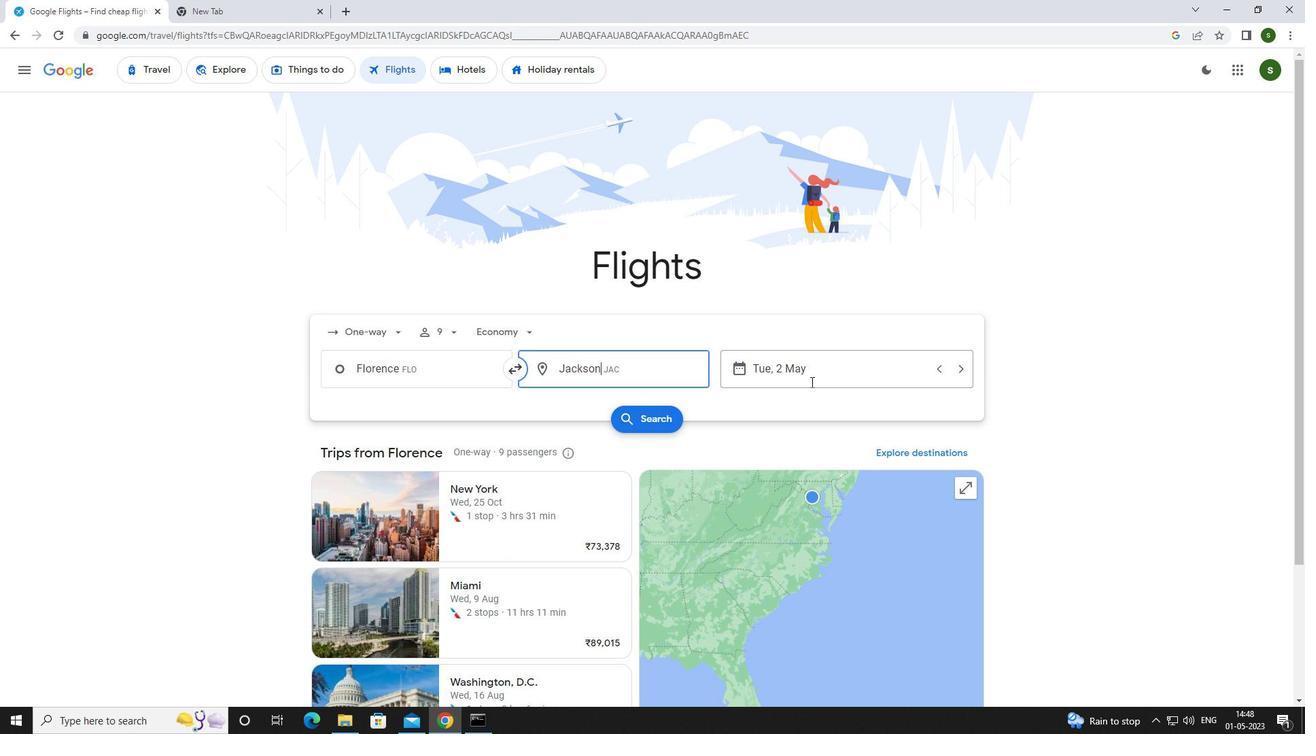 
Action: Mouse pressed left at (823, 374)
Screenshot: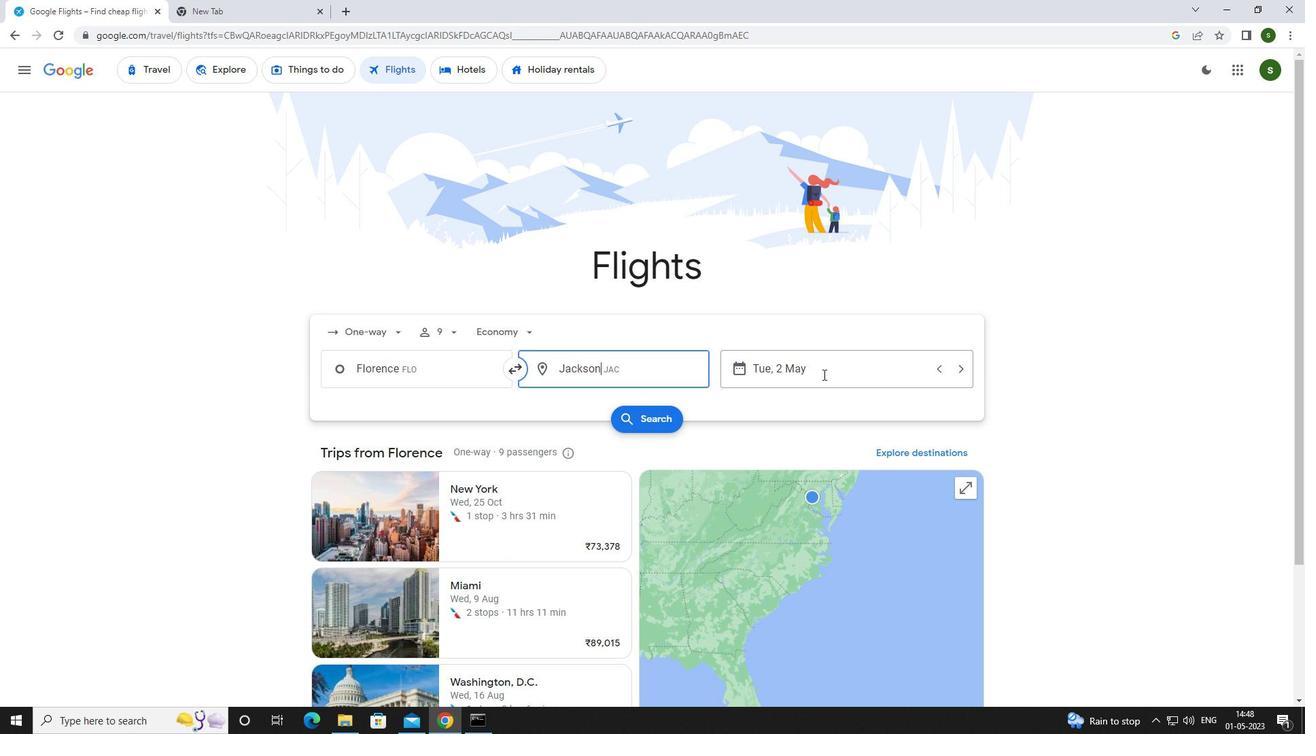 
Action: Mouse moved to (565, 459)
Screenshot: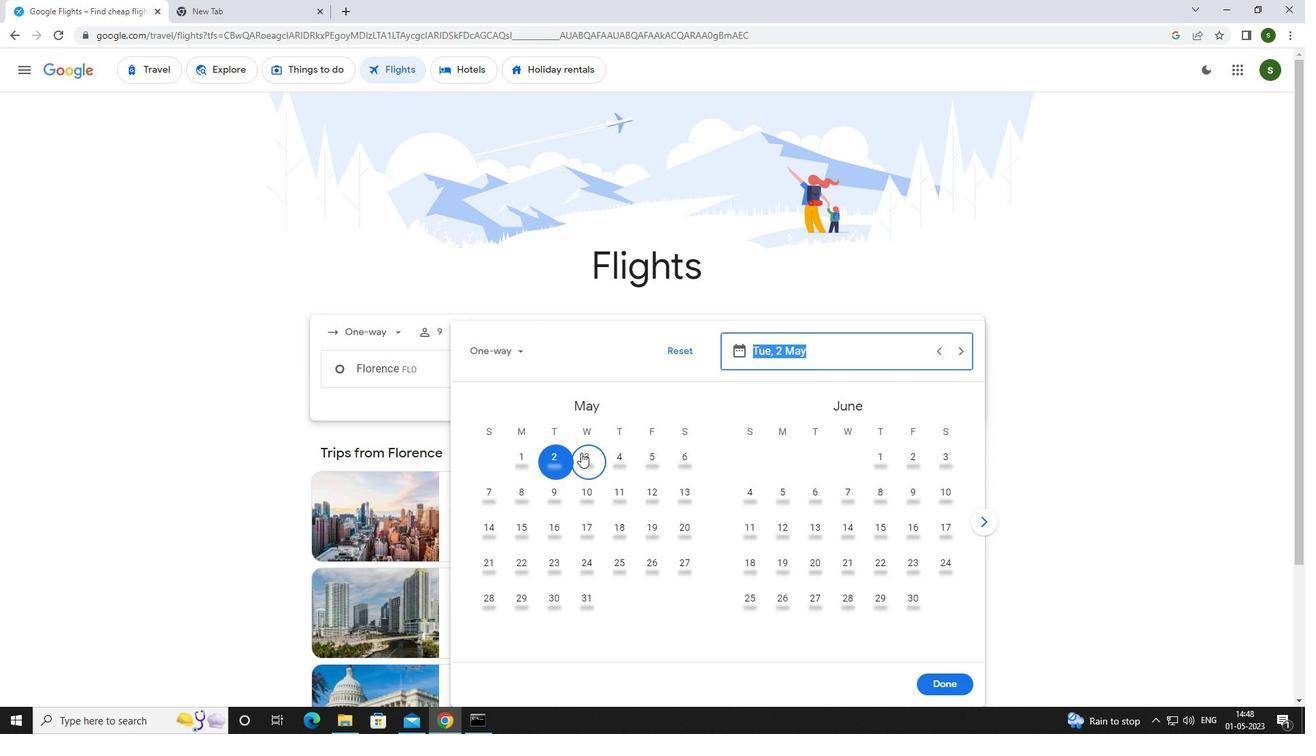 
Action: Mouse pressed left at (565, 459)
Screenshot: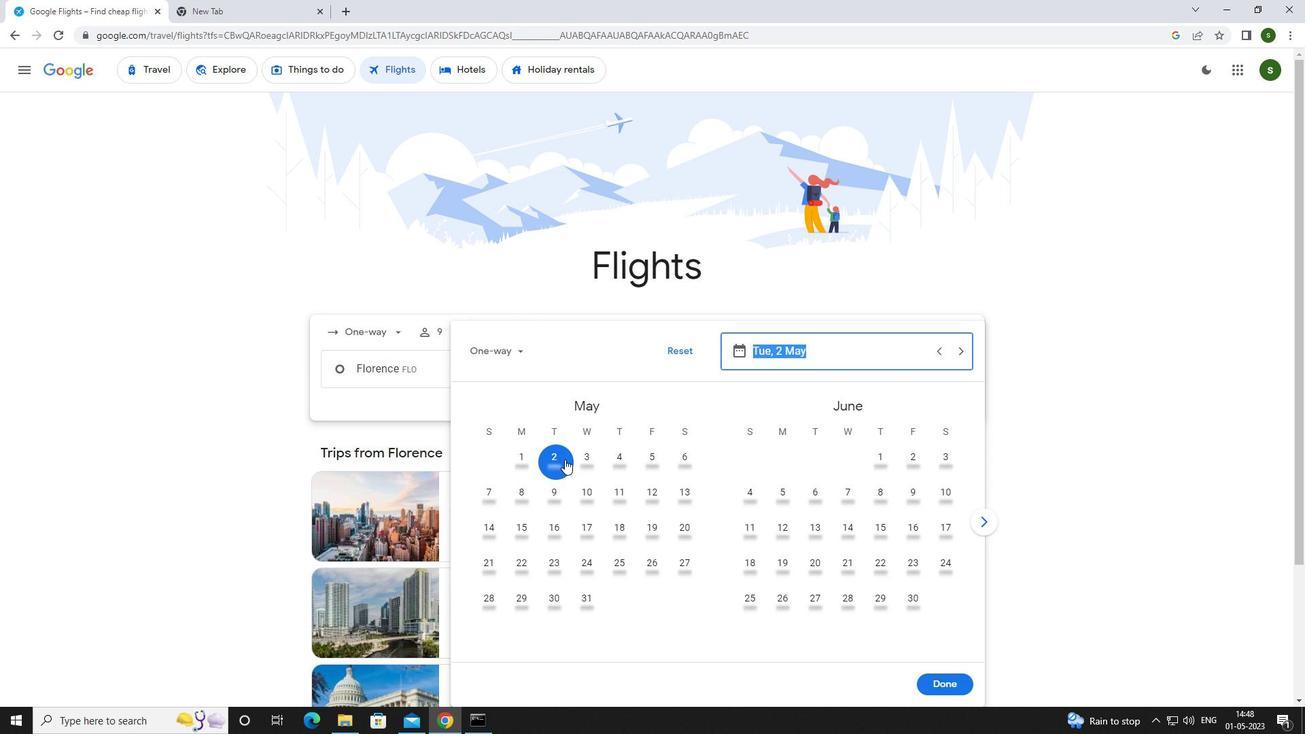 
Action: Mouse moved to (955, 686)
Screenshot: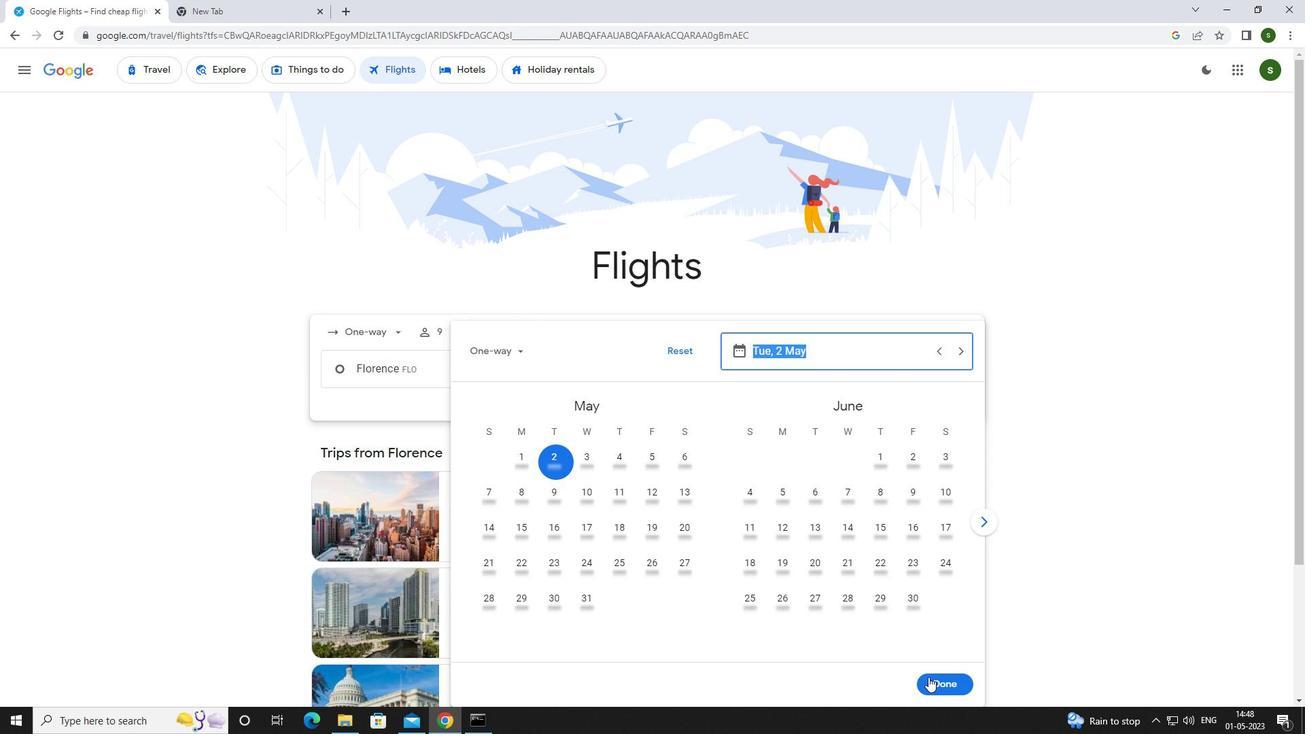 
Action: Mouse pressed left at (955, 686)
Screenshot: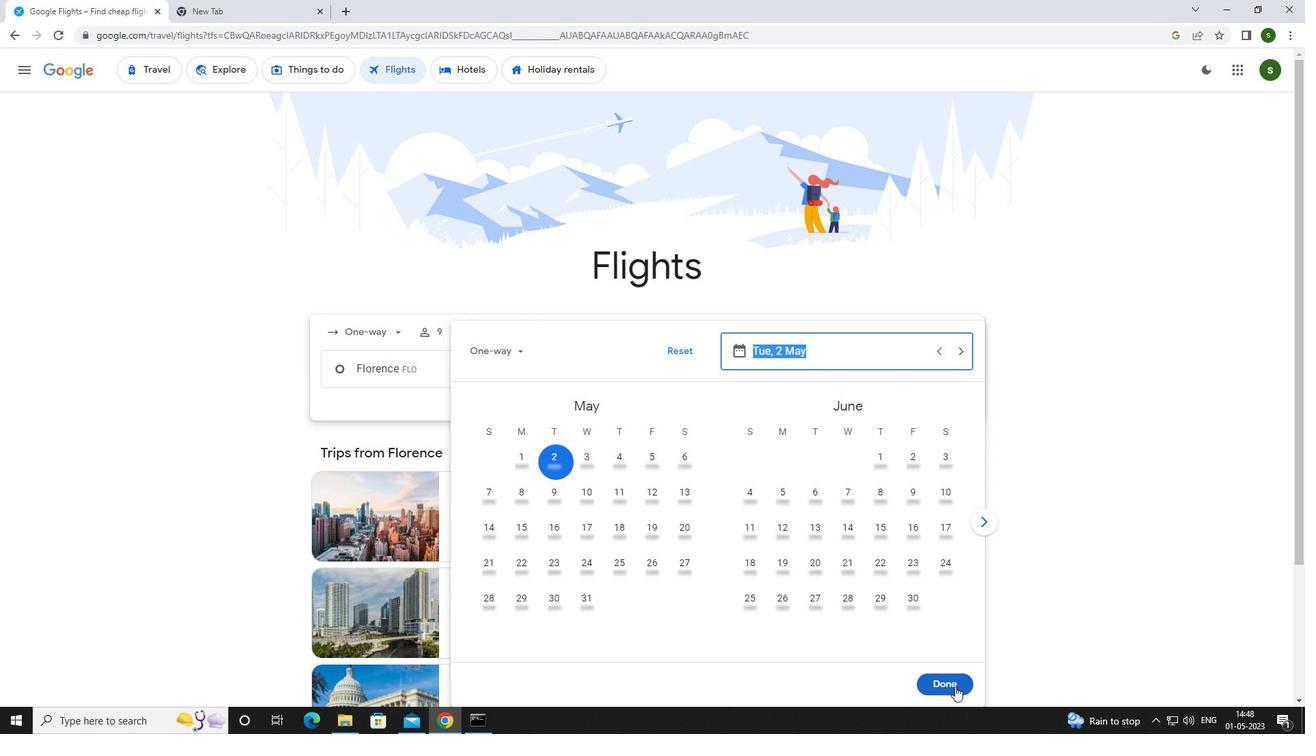 
Action: Mouse moved to (629, 413)
Screenshot: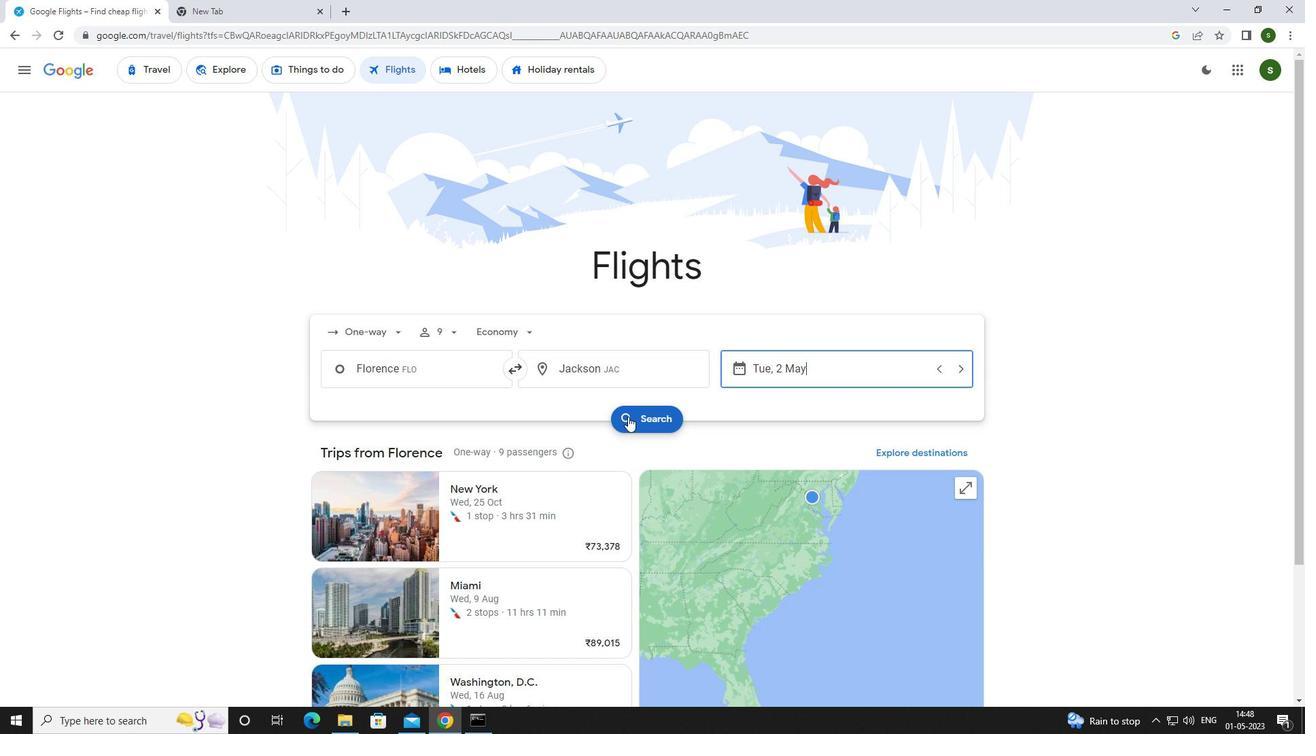 
Action: Mouse pressed left at (629, 413)
Screenshot: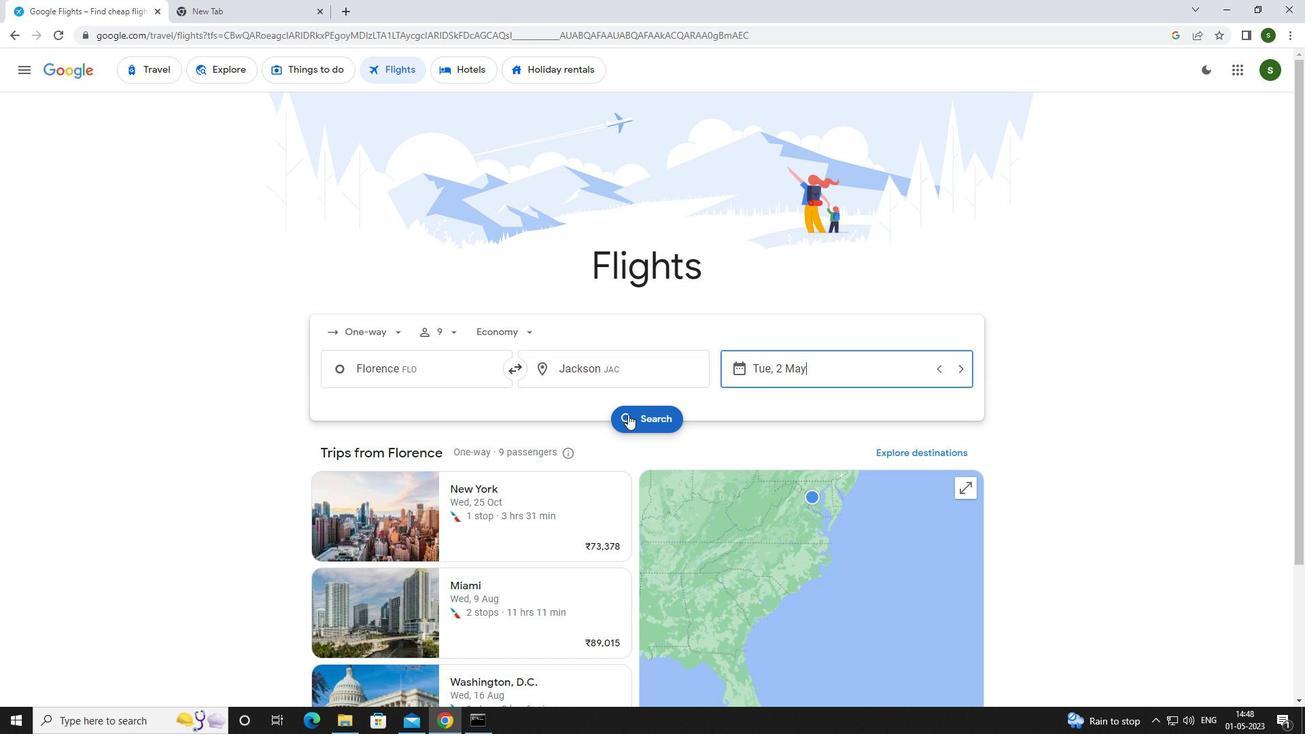 
Action: Mouse moved to (333, 189)
Screenshot: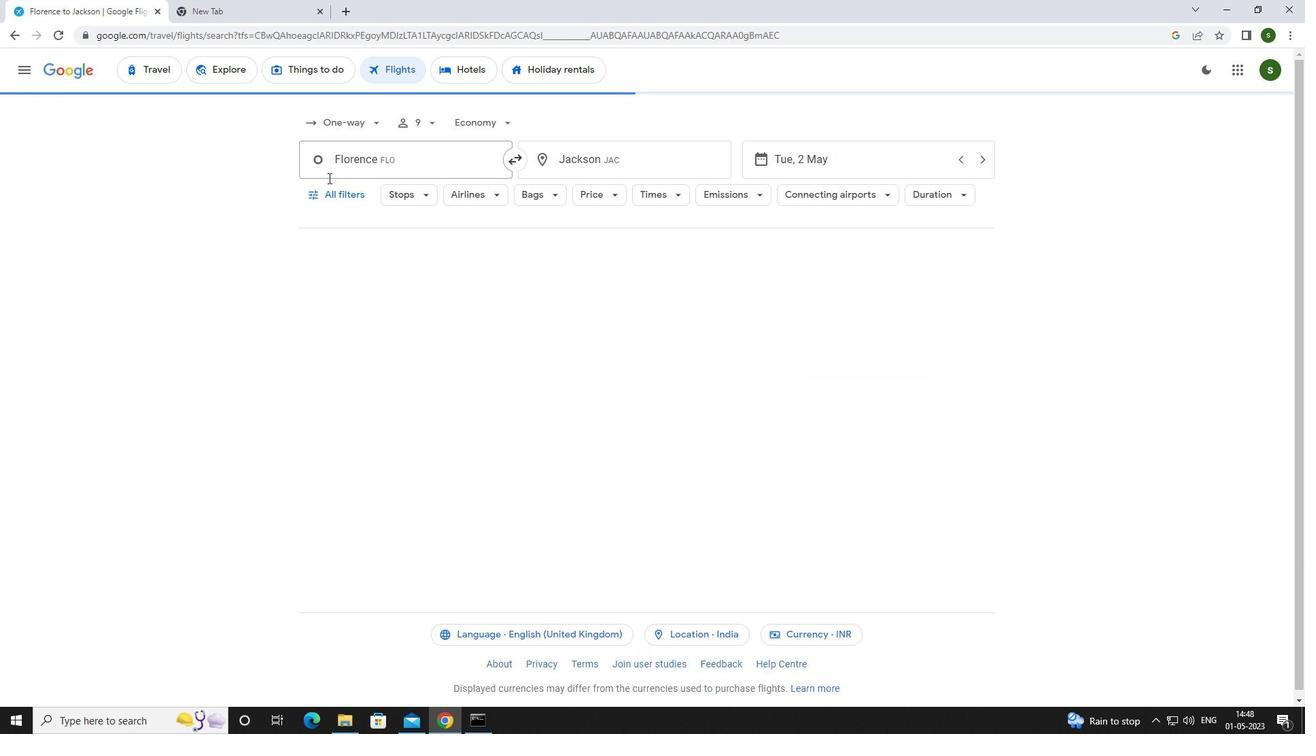 
Action: Mouse pressed left at (333, 189)
Screenshot: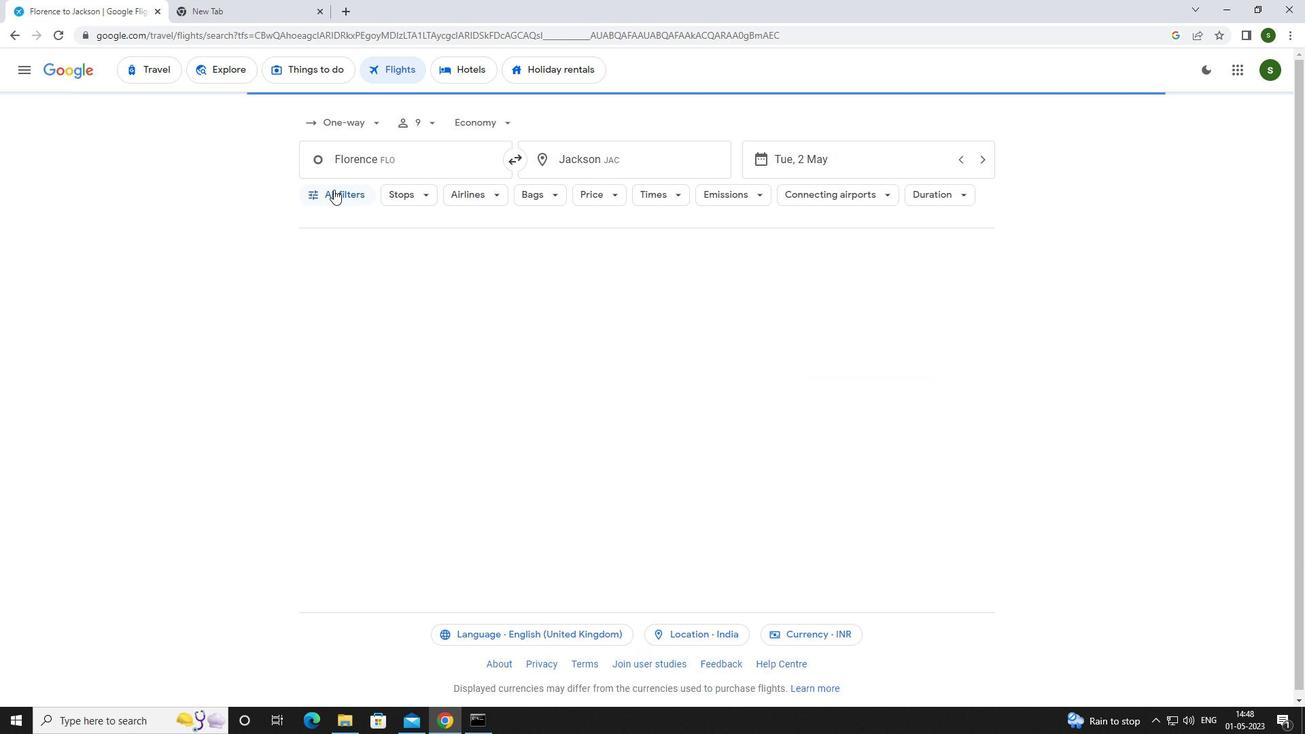 
Action: Mouse moved to (346, 231)
Screenshot: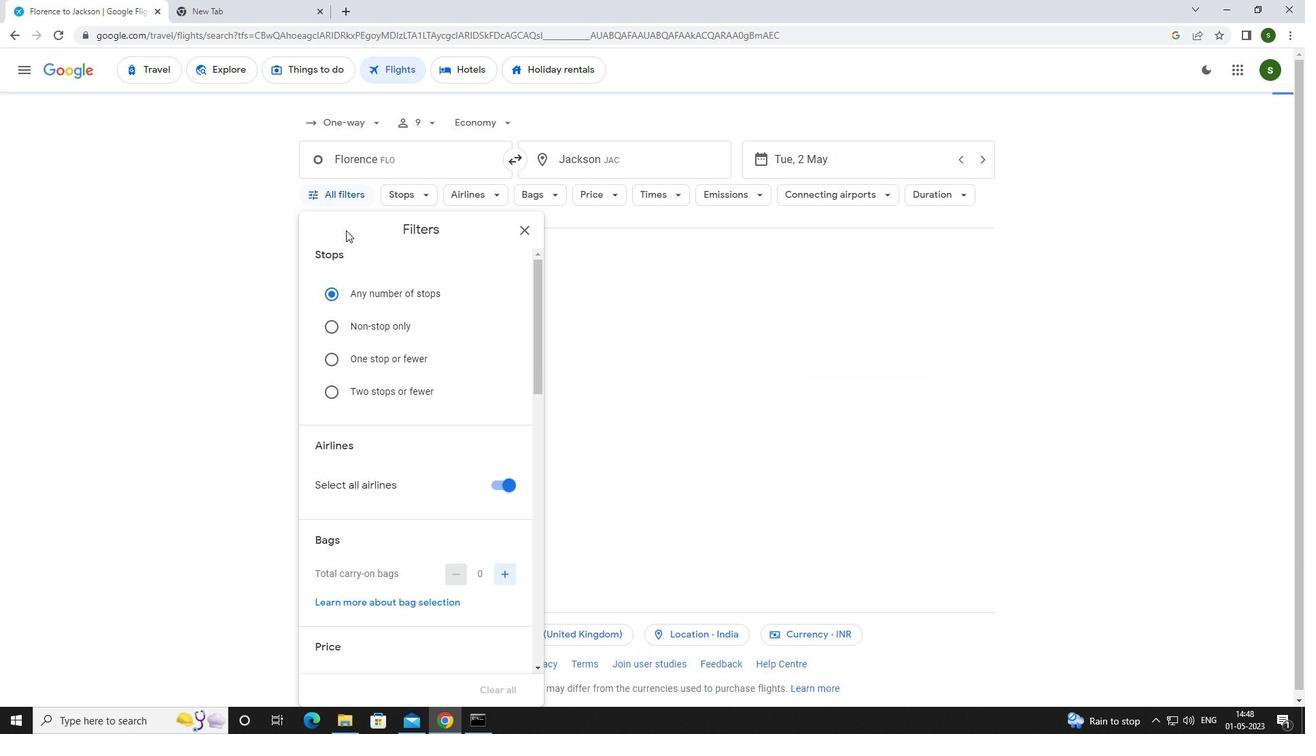 
Action: Mouse scrolled (346, 230) with delta (0, 0)
Screenshot: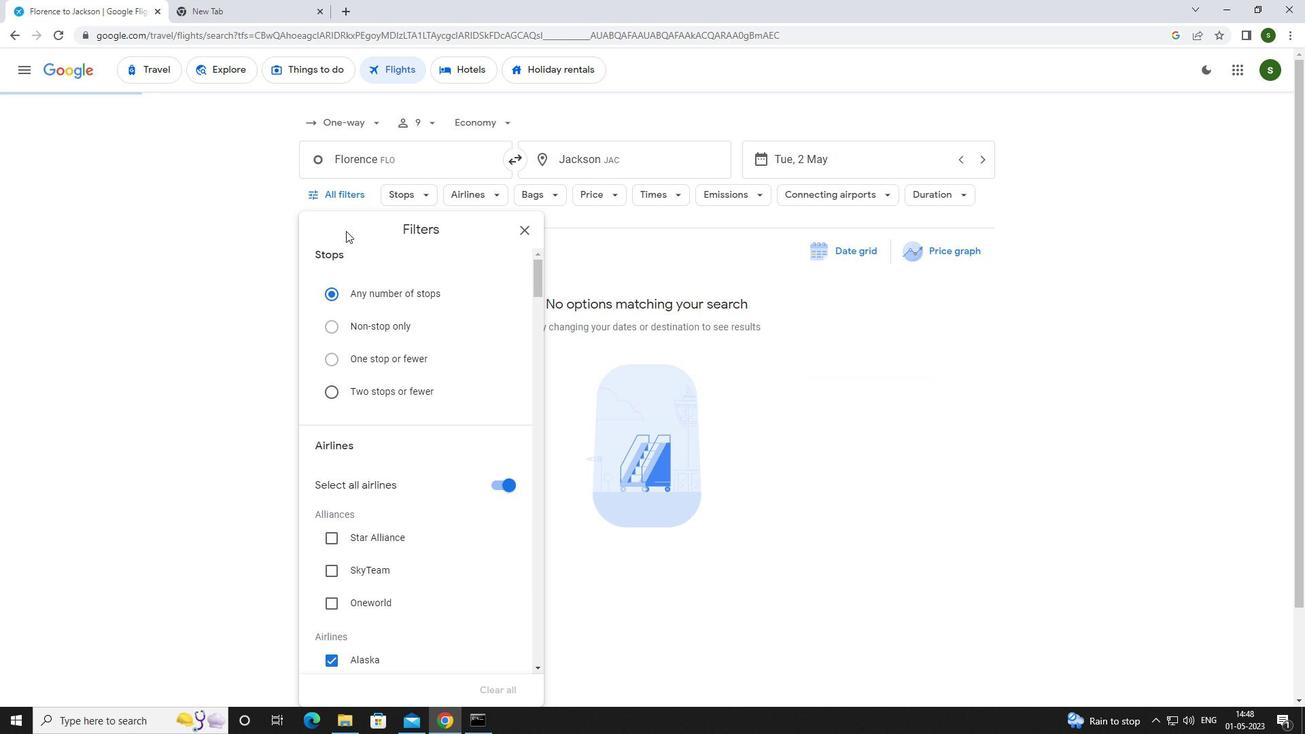 
Action: Mouse scrolled (346, 230) with delta (0, 0)
Screenshot: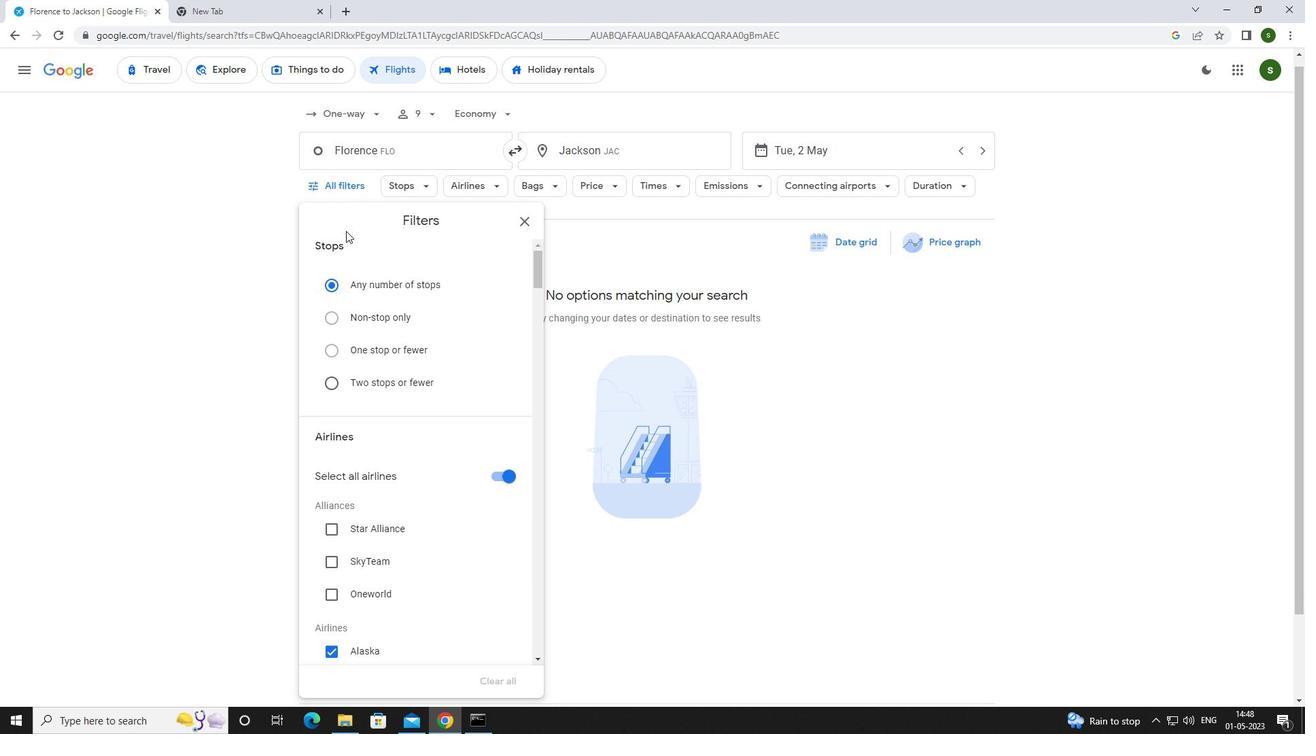 
Action: Mouse scrolled (346, 230) with delta (0, 0)
Screenshot: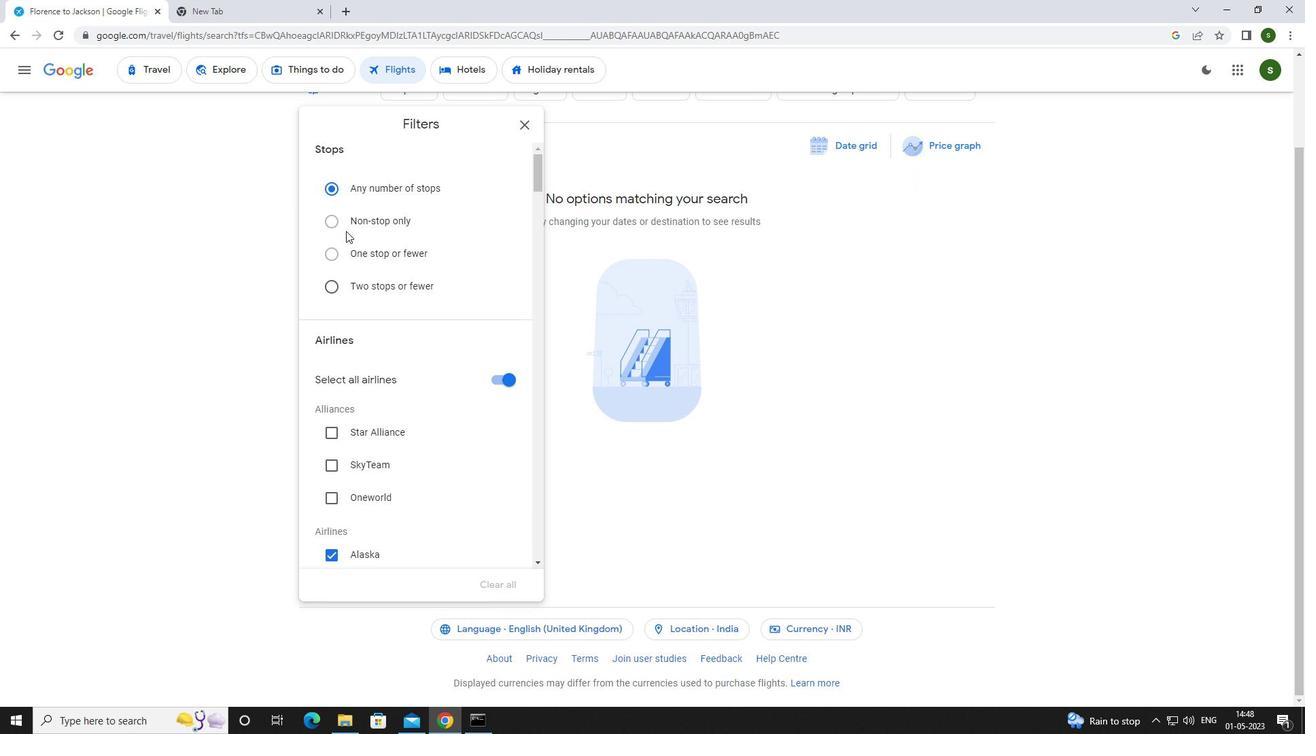 
Action: Mouse scrolled (346, 230) with delta (0, 0)
Screenshot: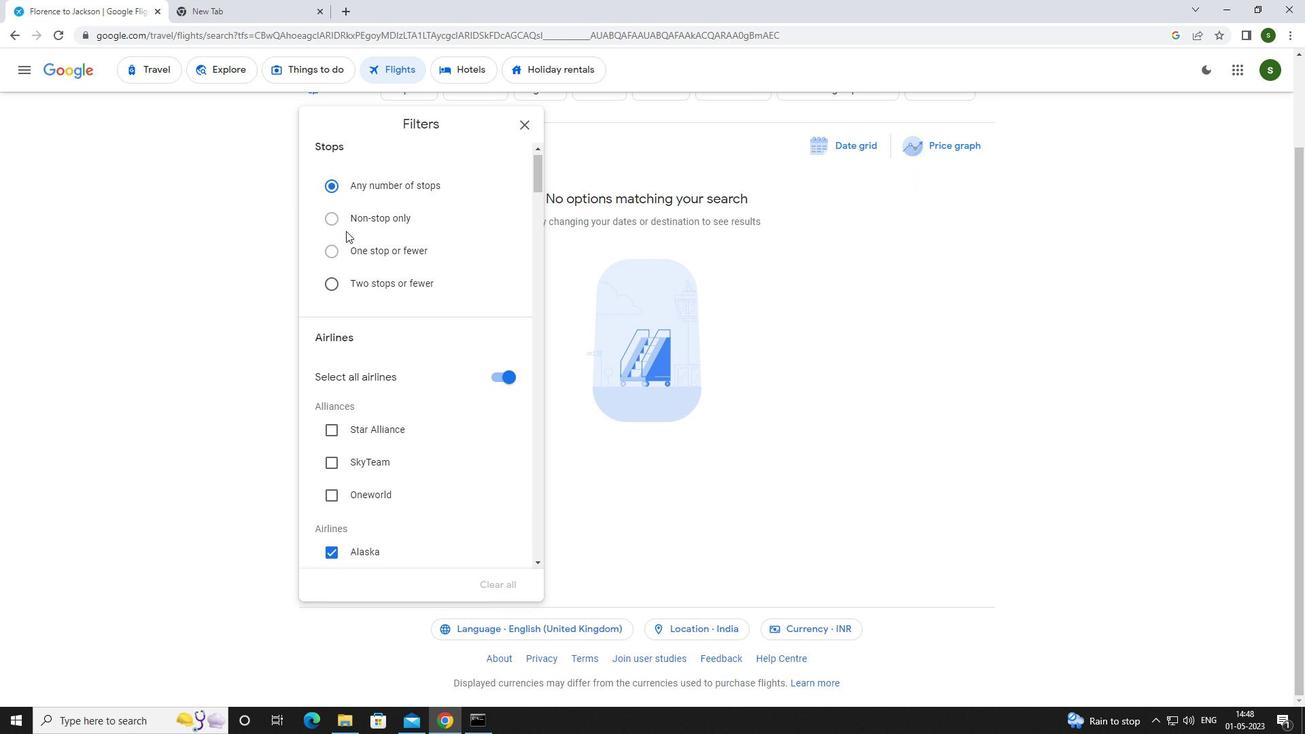 
Action: Mouse scrolled (346, 230) with delta (0, 0)
Screenshot: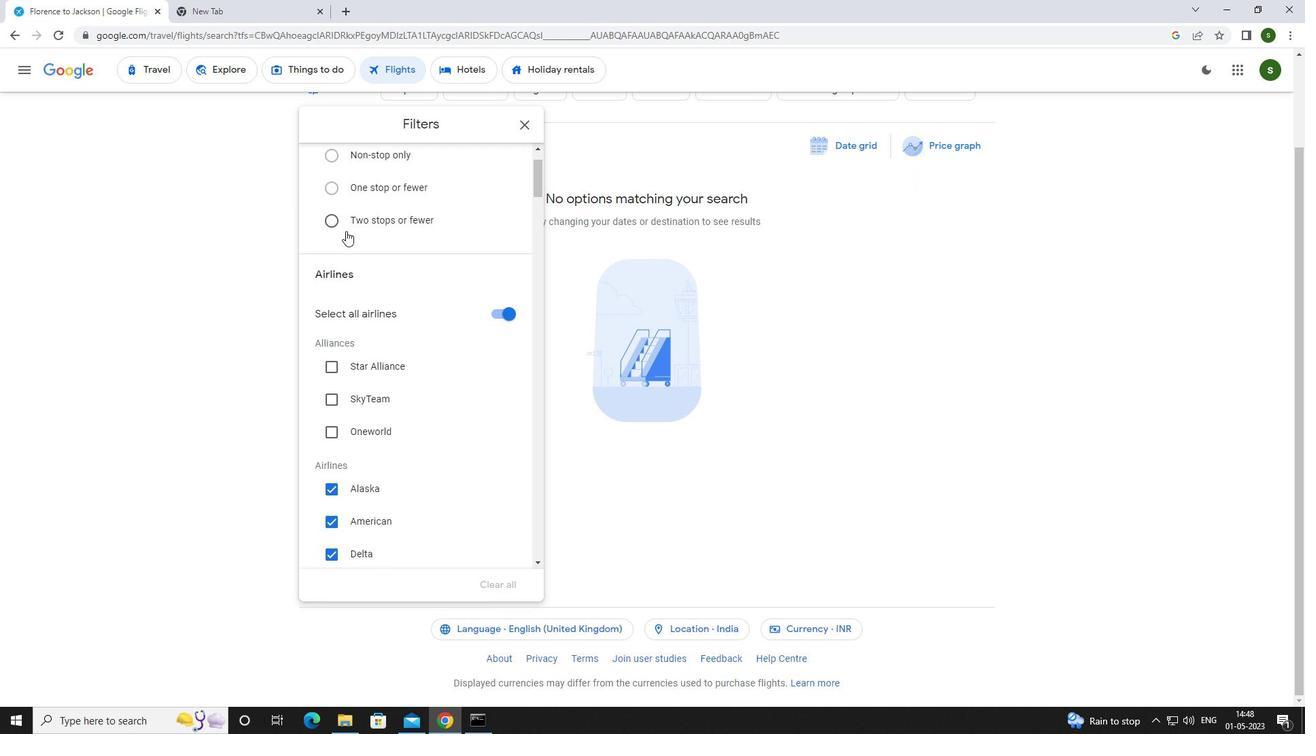 
Action: Mouse scrolled (346, 230) with delta (0, 0)
Screenshot: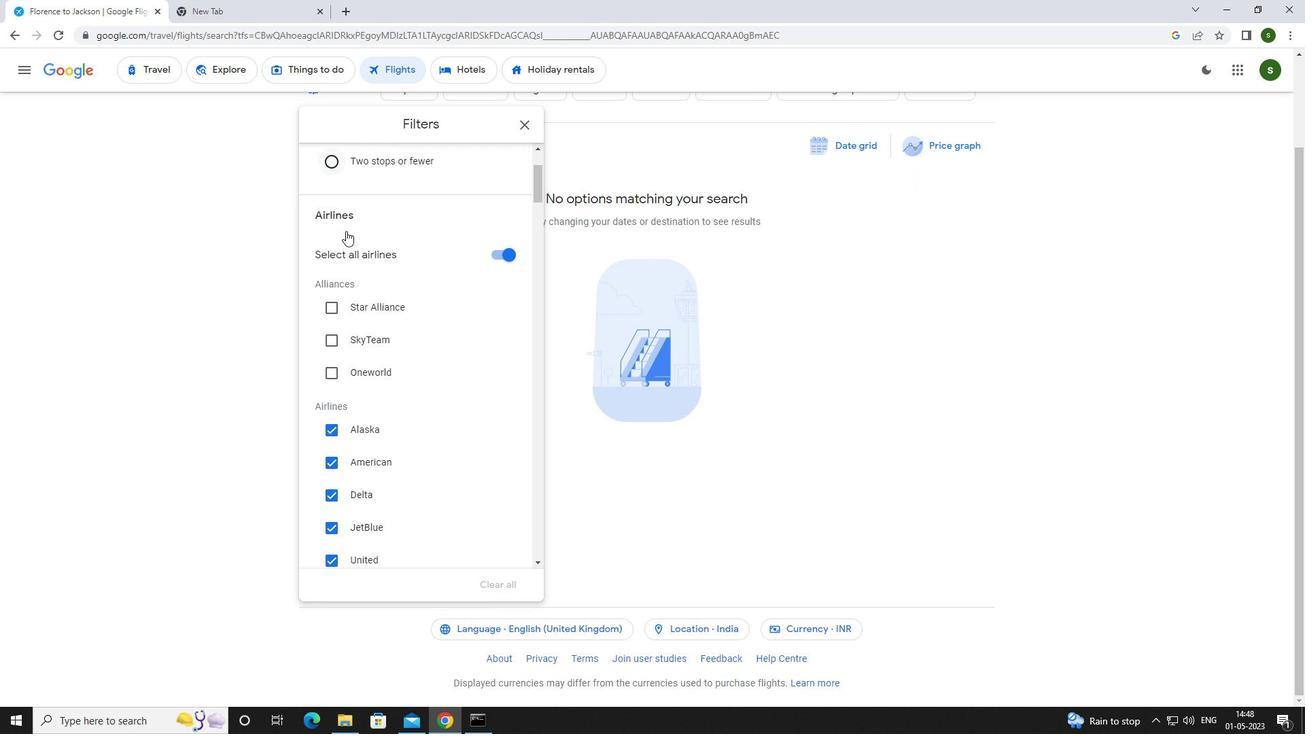 
Action: Mouse scrolled (346, 230) with delta (0, 0)
Screenshot: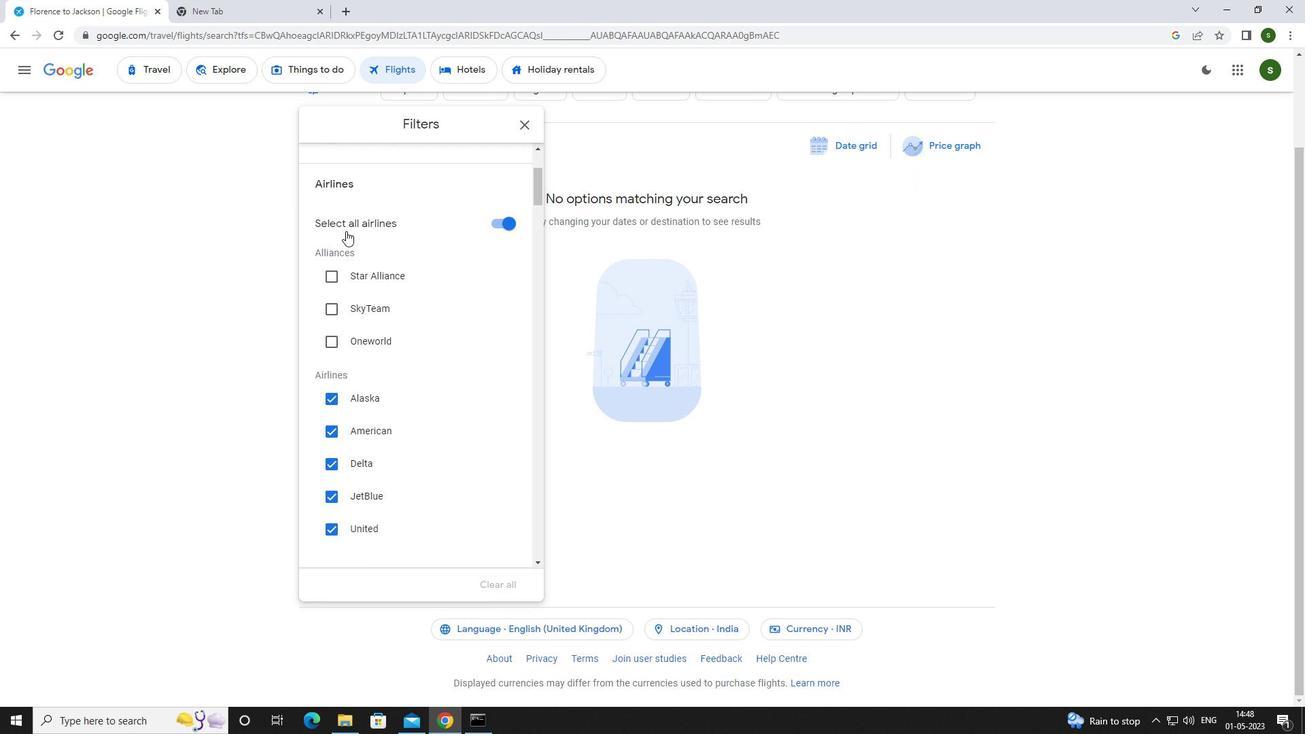 
Action: Mouse scrolled (346, 230) with delta (0, 0)
Screenshot: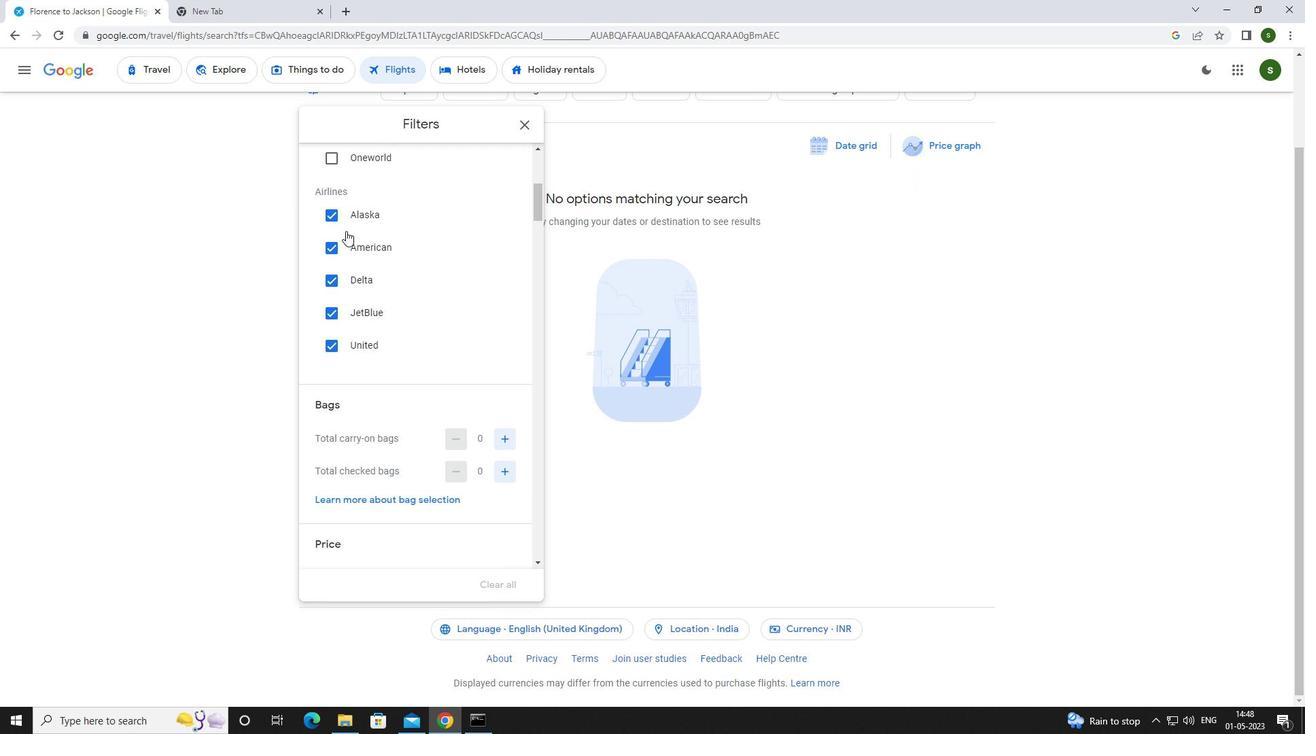 
Action: Mouse moved to (346, 231)
Screenshot: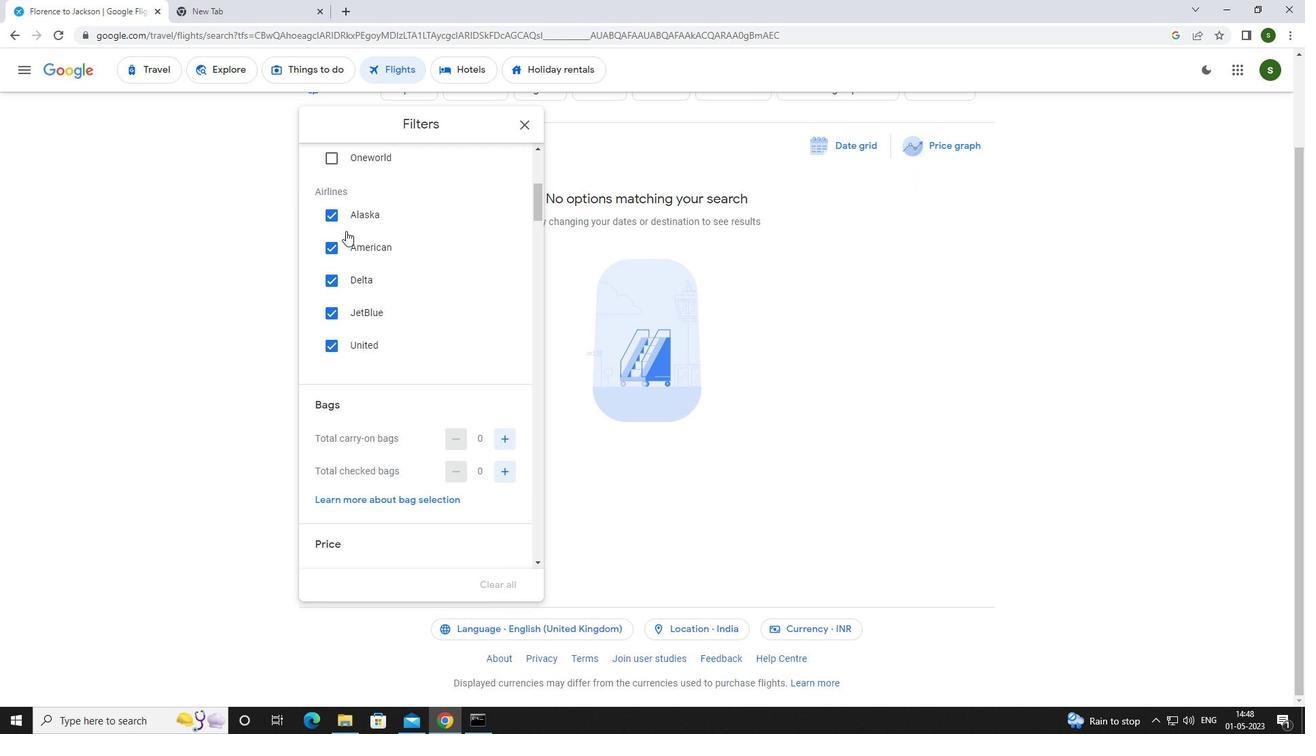 
Action: Mouse scrolled (346, 231) with delta (0, 0)
Screenshot: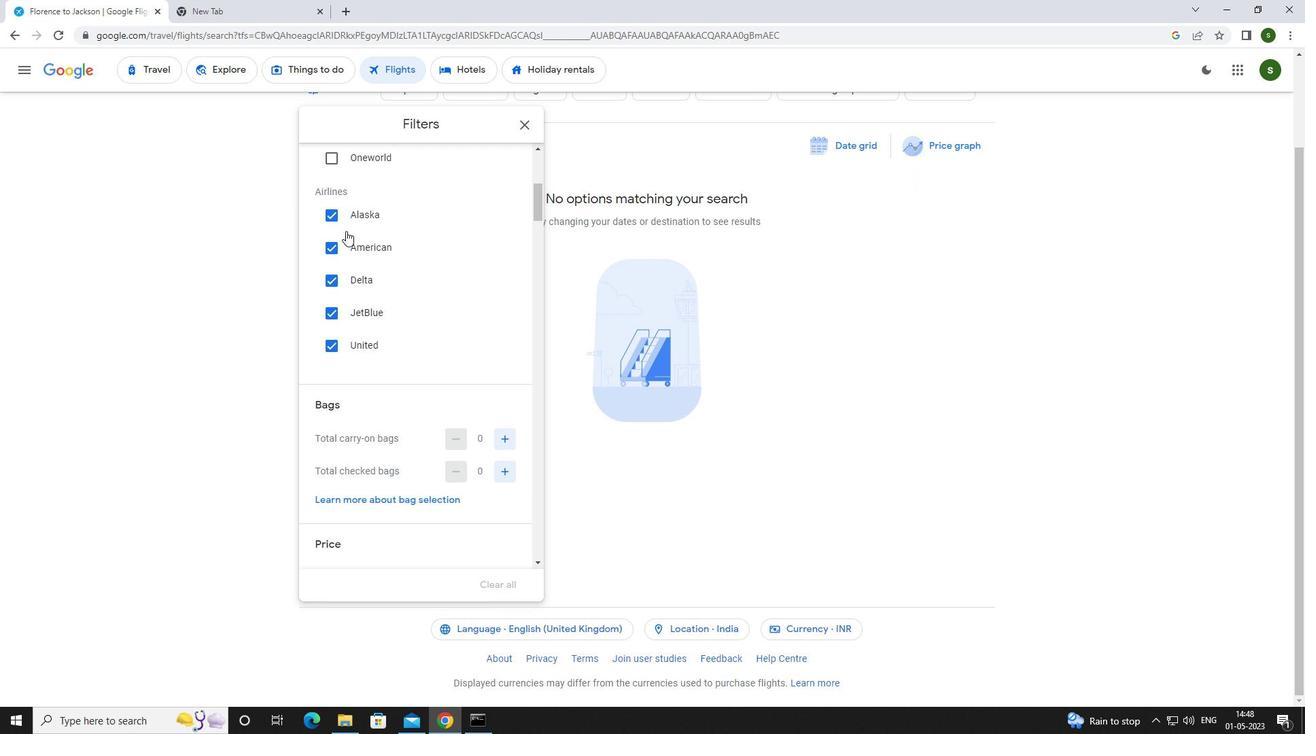 
Action: Mouse scrolled (346, 231) with delta (0, 0)
Screenshot: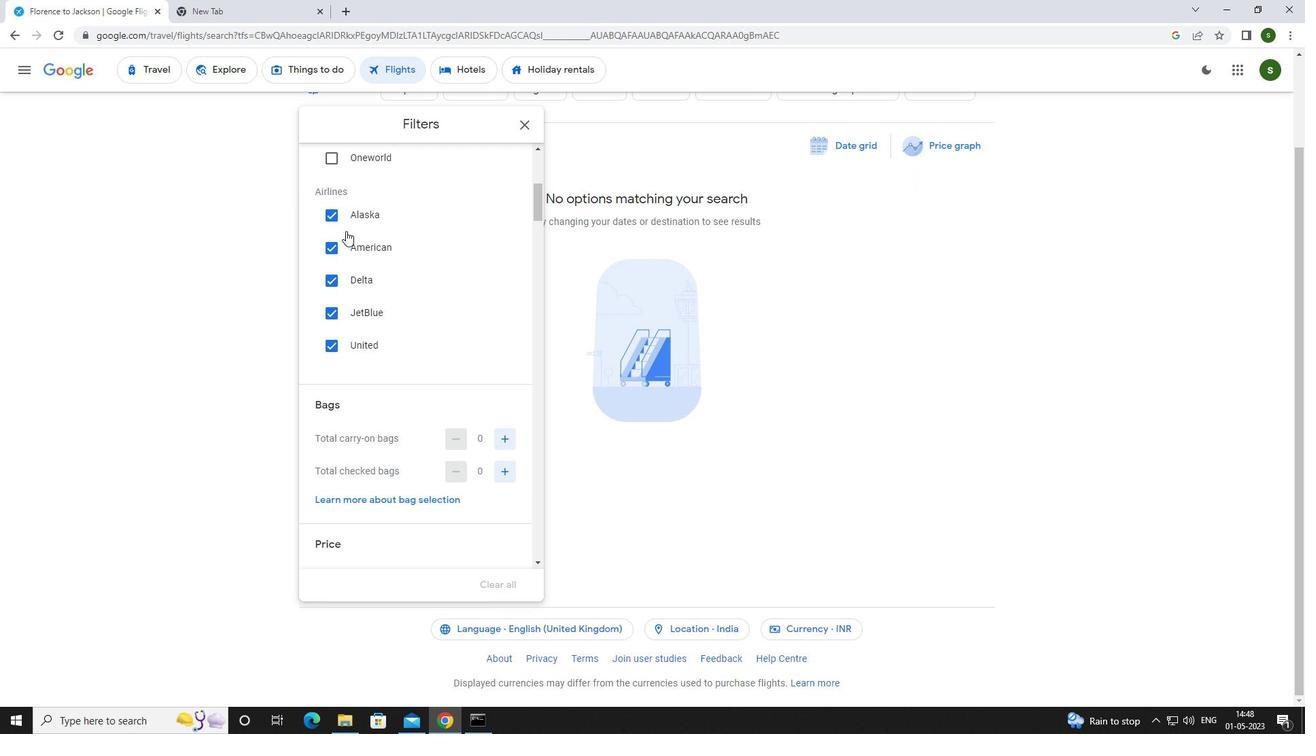 
Action: Mouse moved to (501, 264)
Screenshot: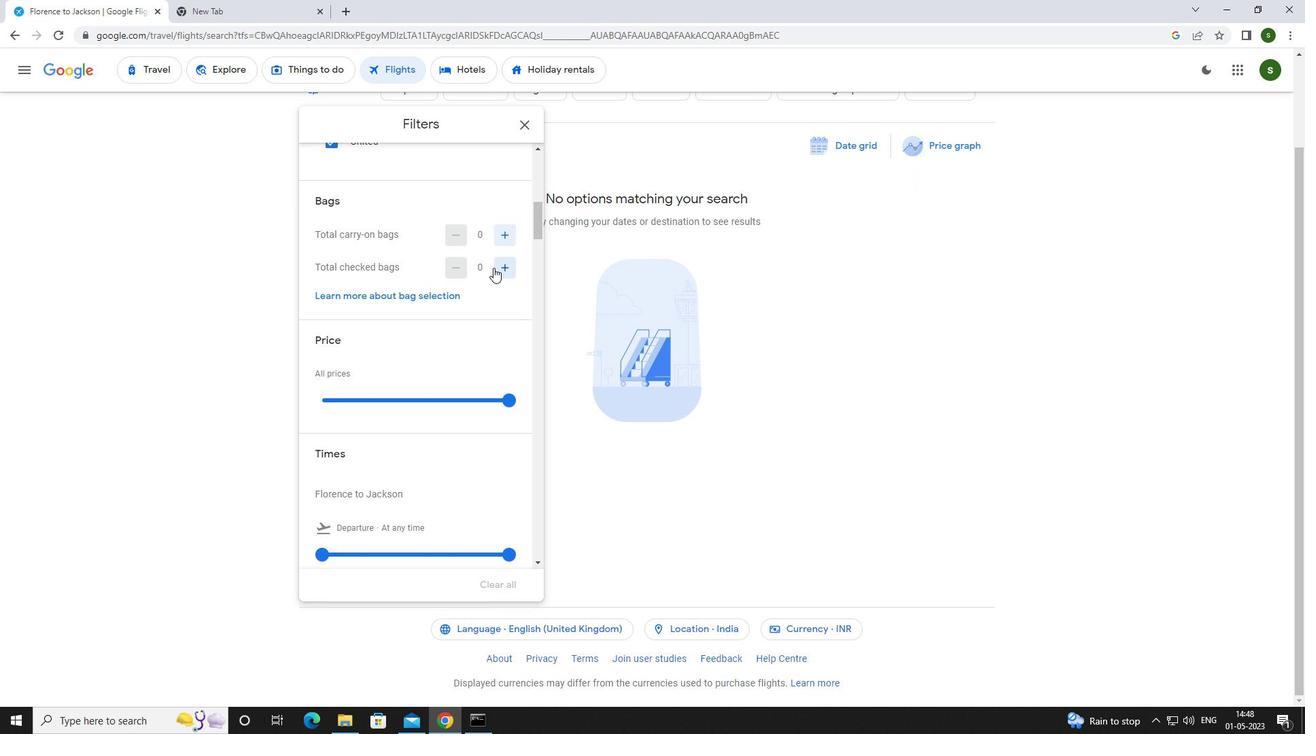 
Action: Mouse pressed left at (501, 264)
Screenshot: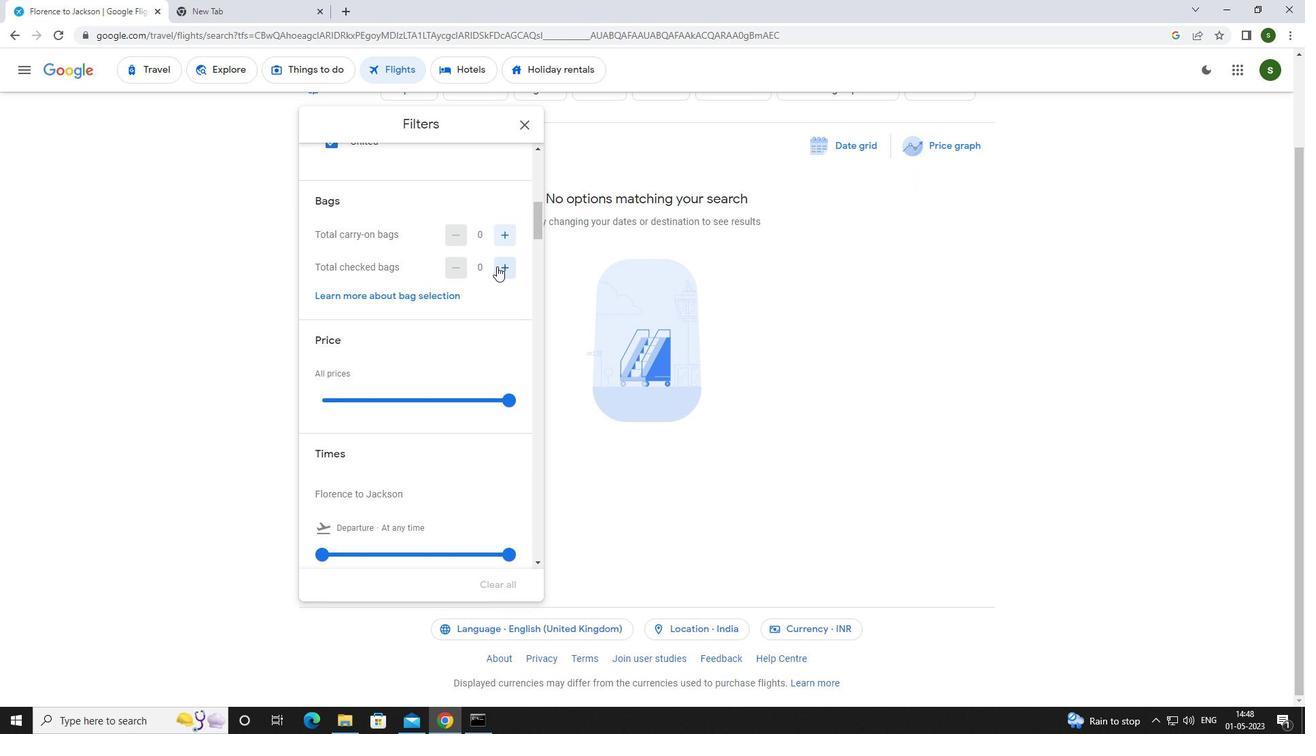 
Action: Mouse pressed left at (501, 264)
Screenshot: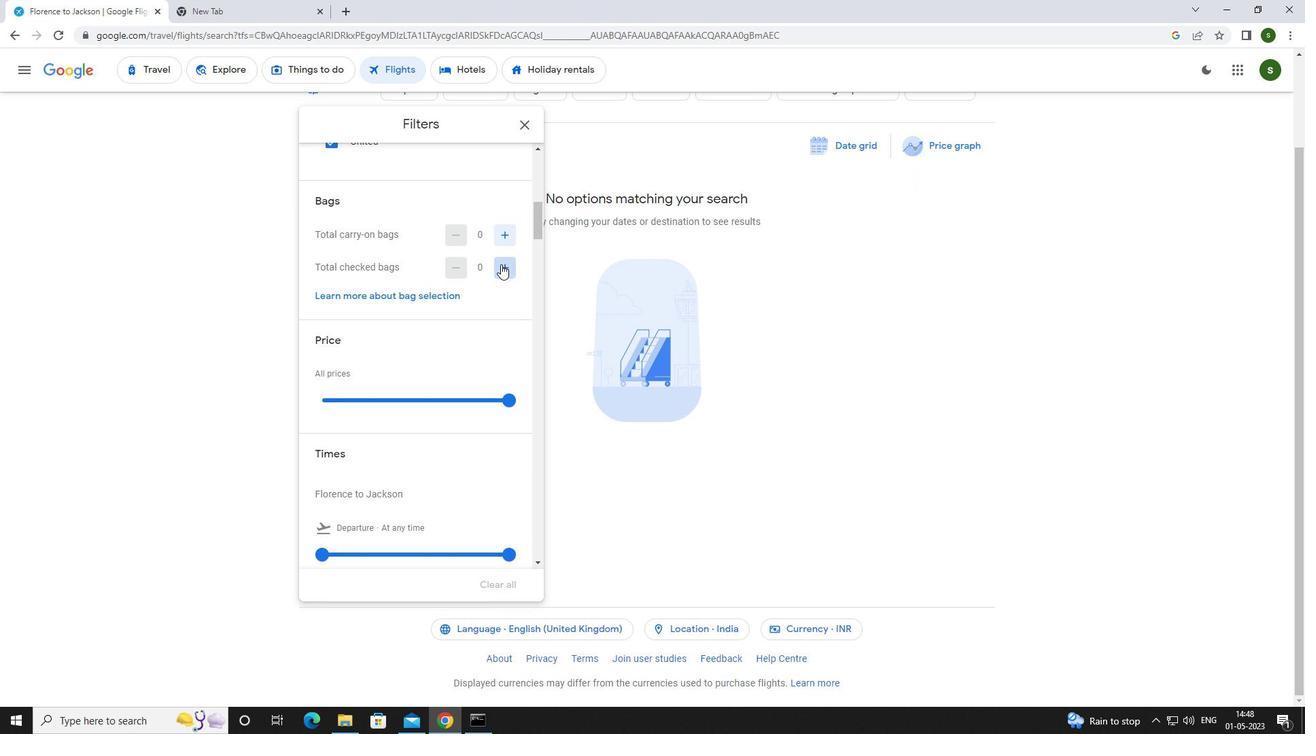 
Action: Mouse moved to (501, 264)
Screenshot: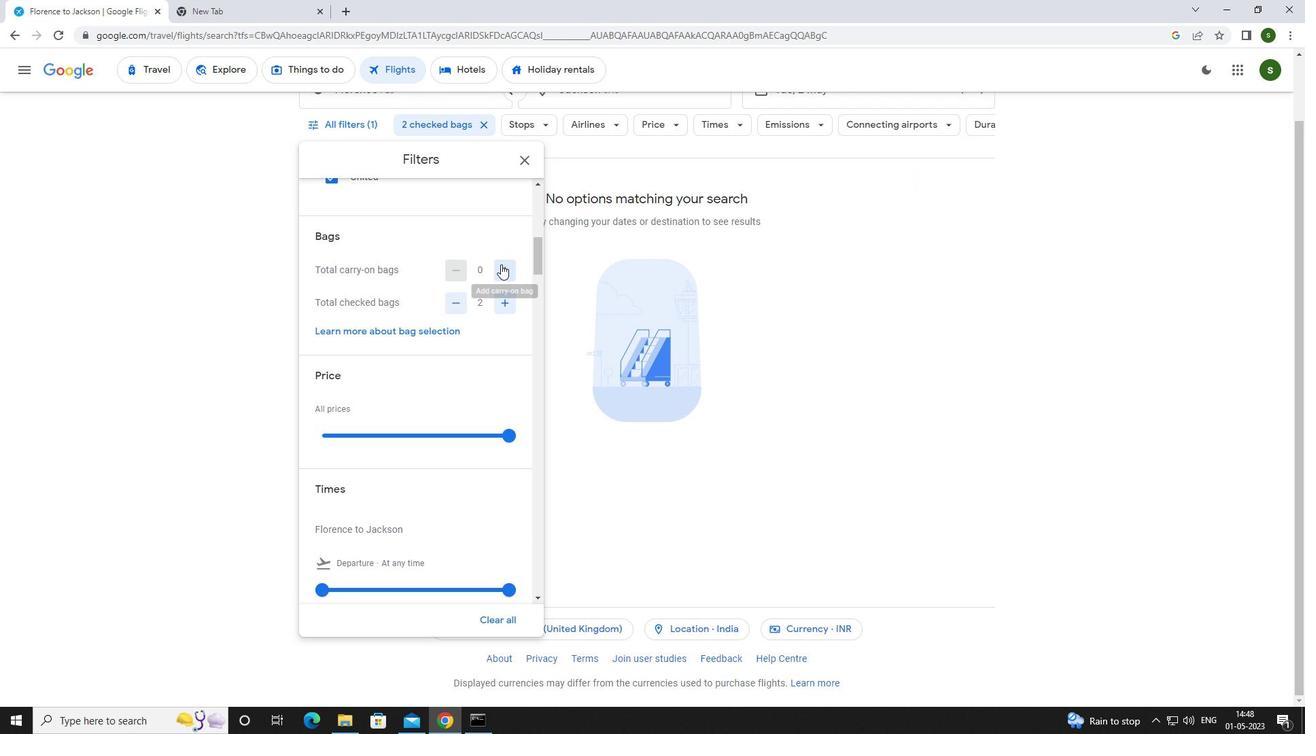 
Action: Mouse scrolled (501, 263) with delta (0, 0)
Screenshot: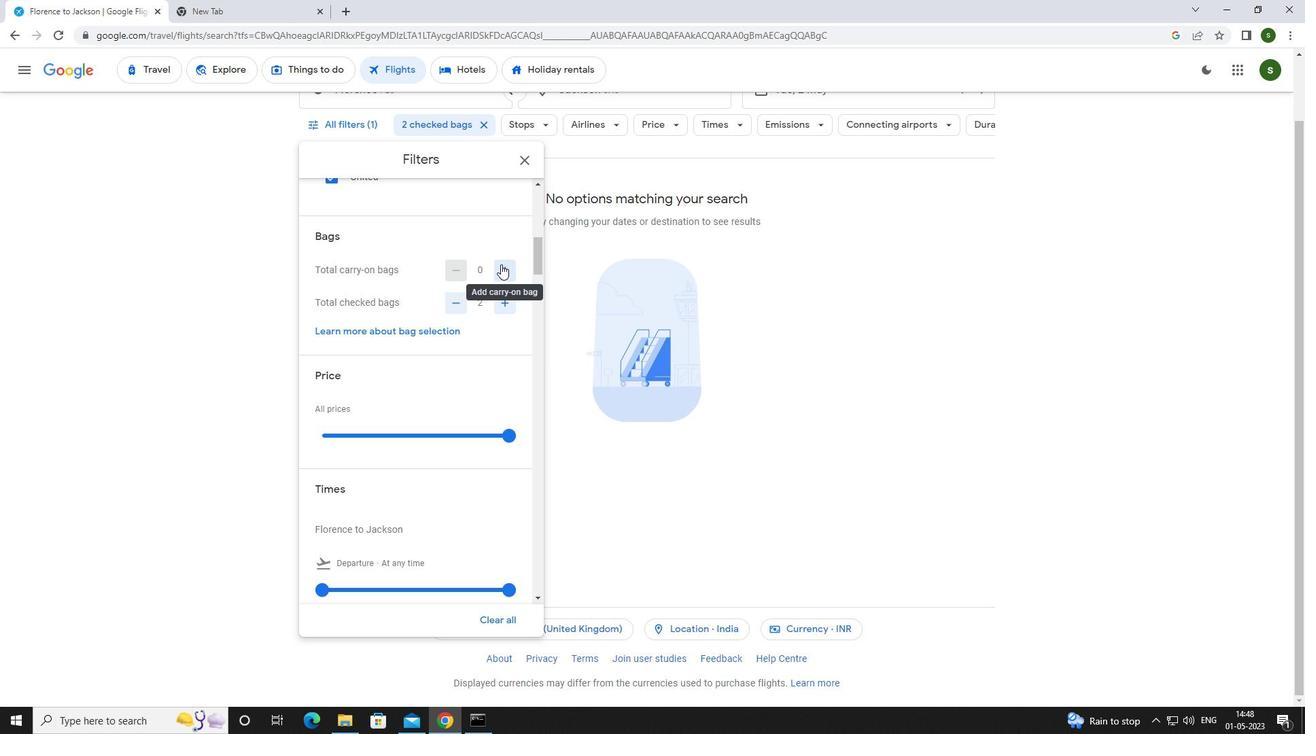 
Action: Mouse scrolled (501, 263) with delta (0, 0)
Screenshot: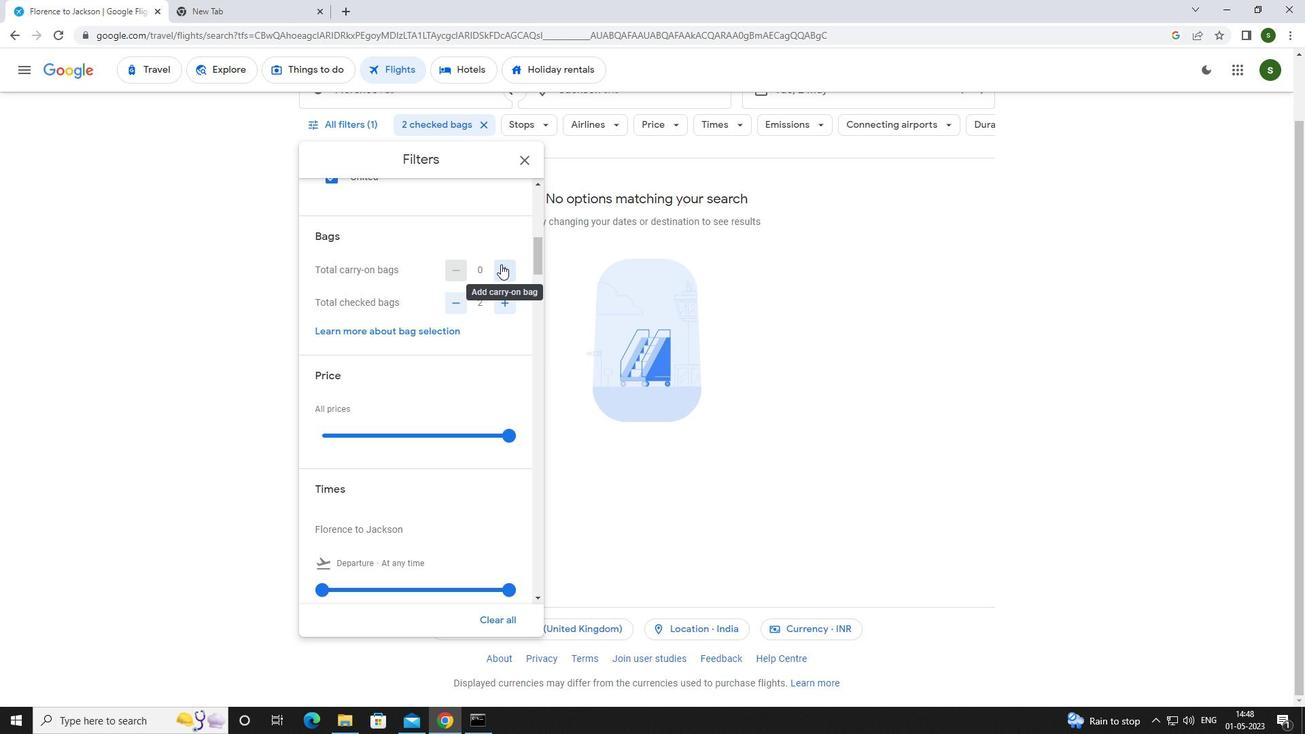 
Action: Mouse moved to (505, 295)
Screenshot: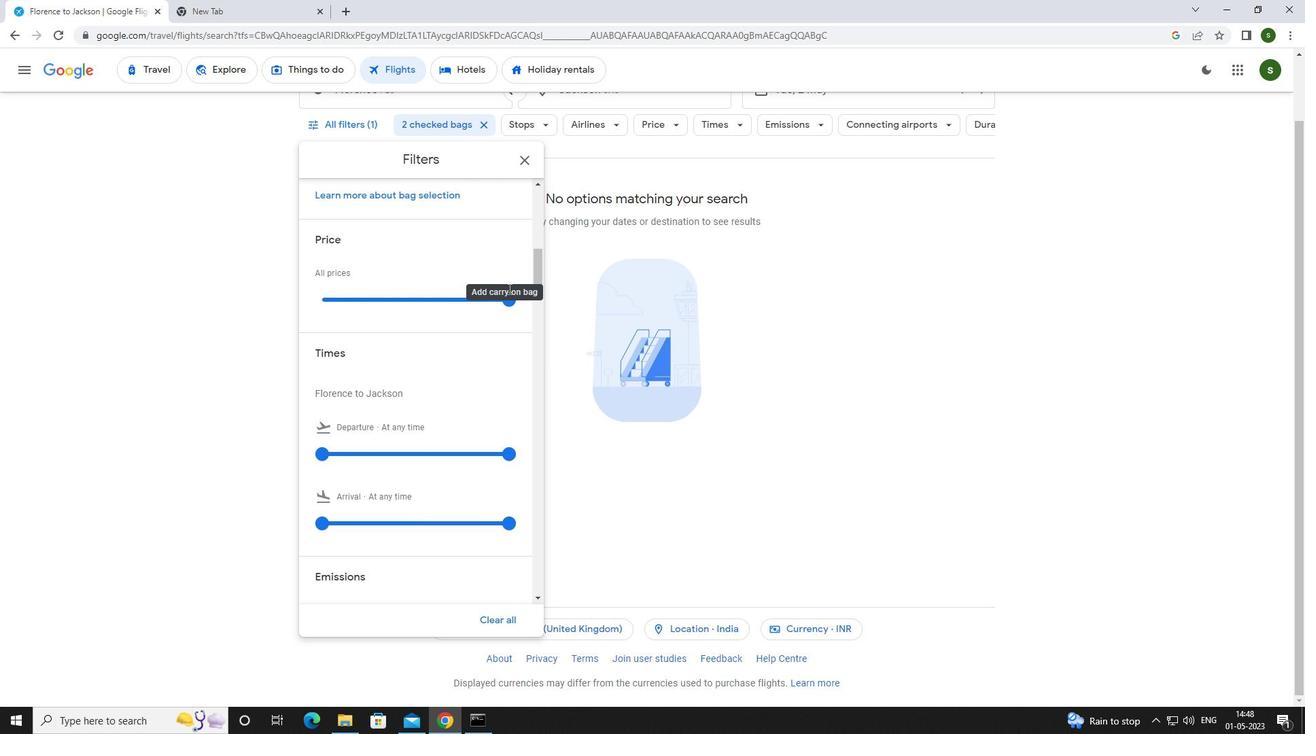 
Action: Mouse pressed left at (505, 295)
Screenshot: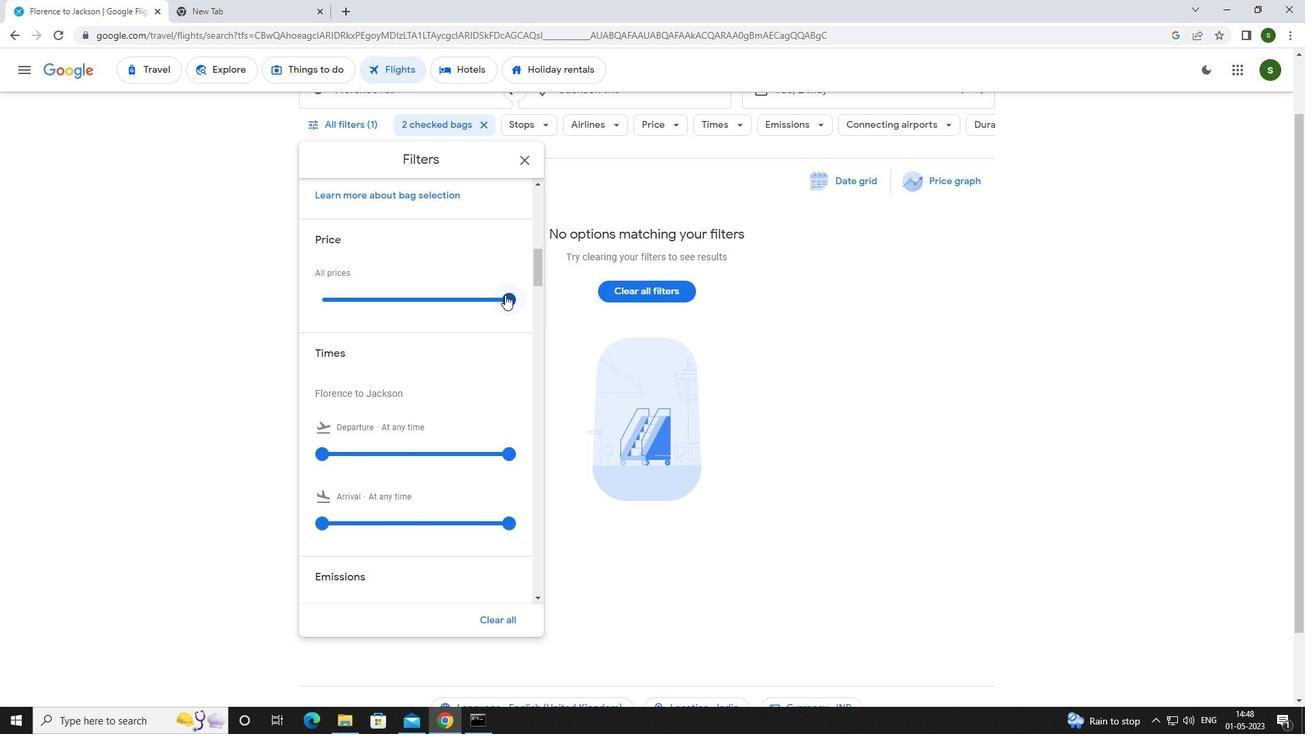 
Action: Mouse scrolled (505, 294) with delta (0, 0)
Screenshot: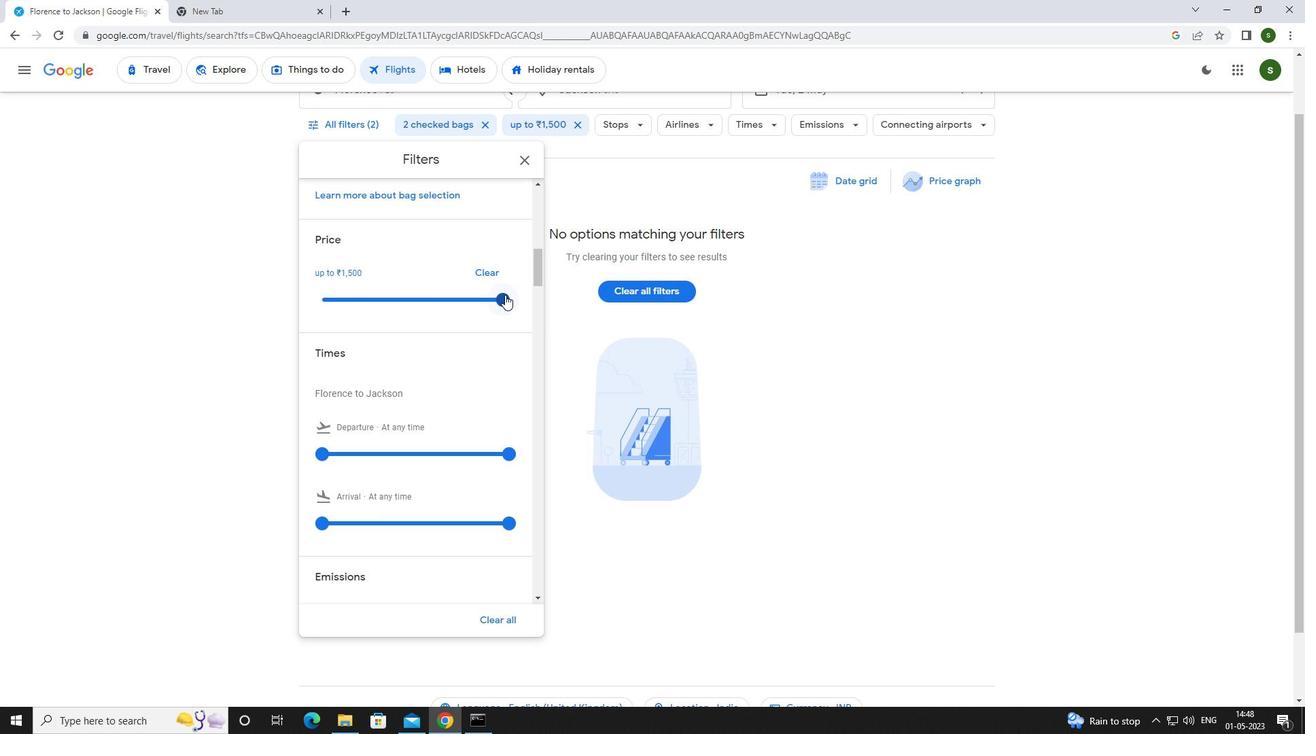
Action: Mouse scrolled (505, 294) with delta (0, 0)
Screenshot: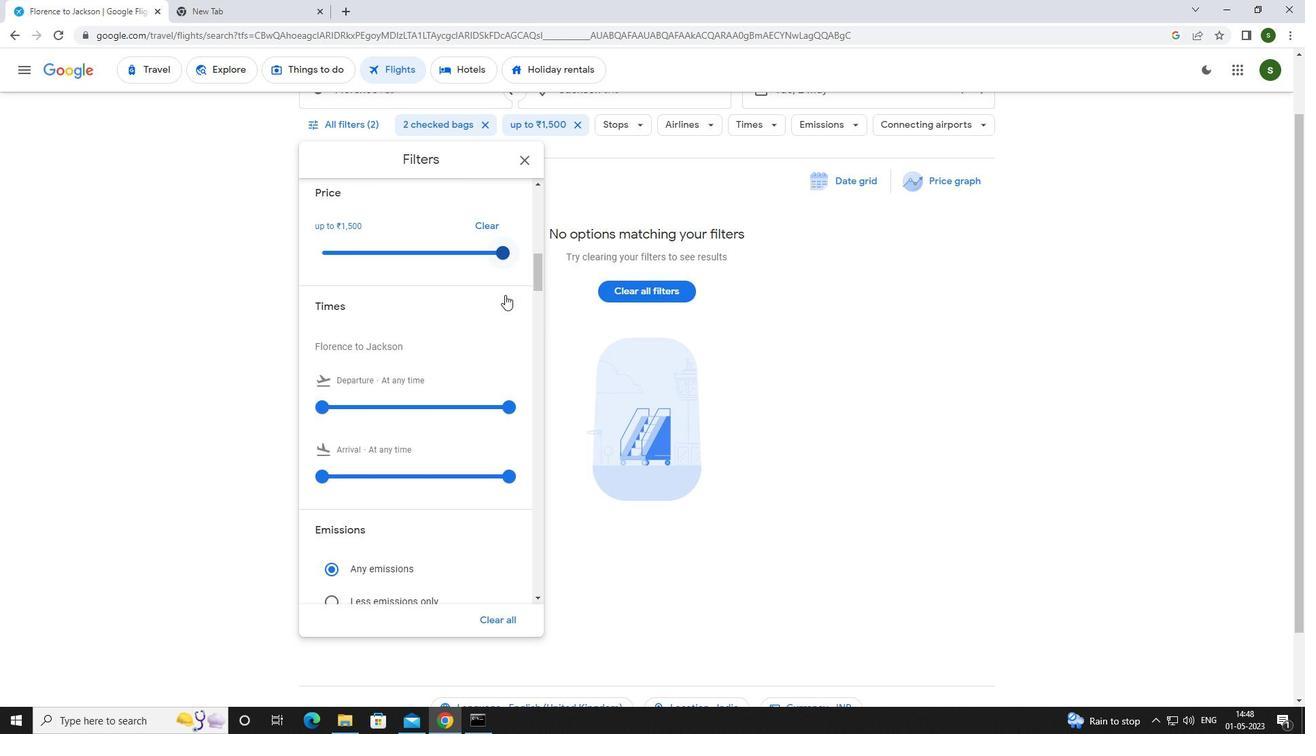
Action: Mouse moved to (325, 320)
Screenshot: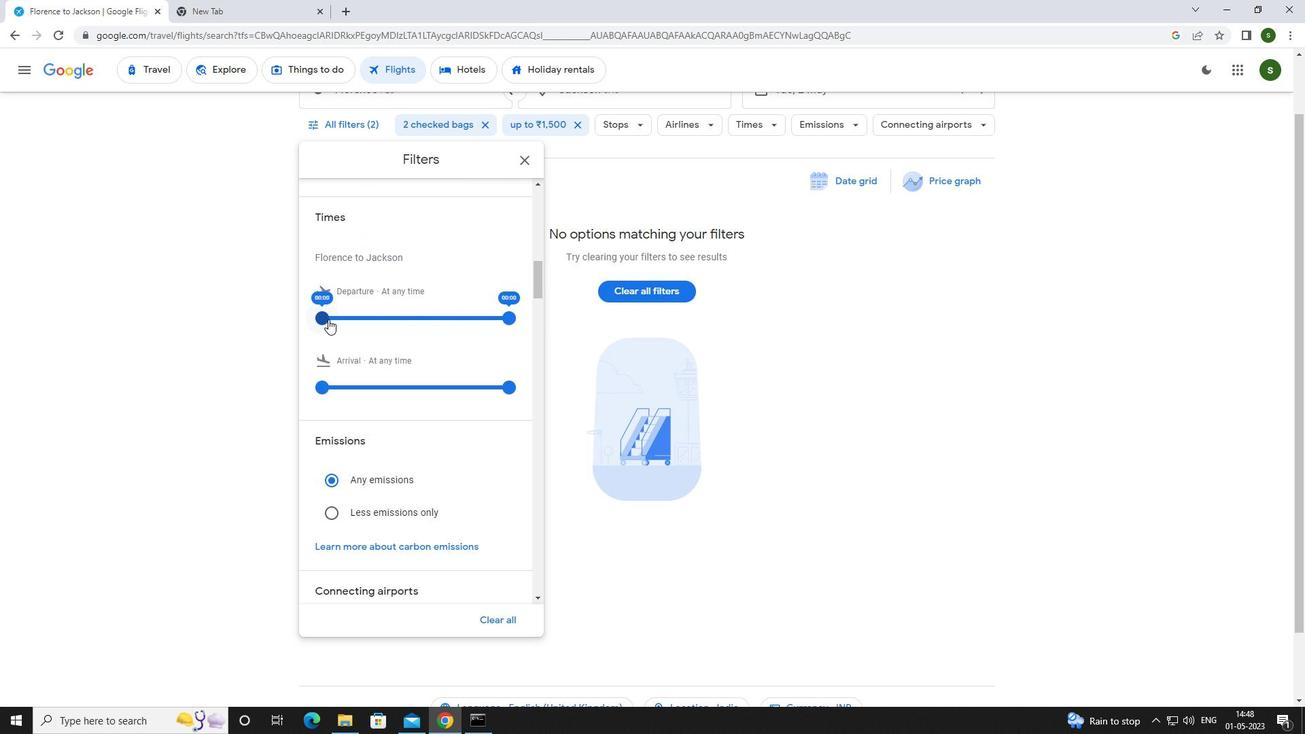 
Action: Mouse pressed left at (325, 320)
Screenshot: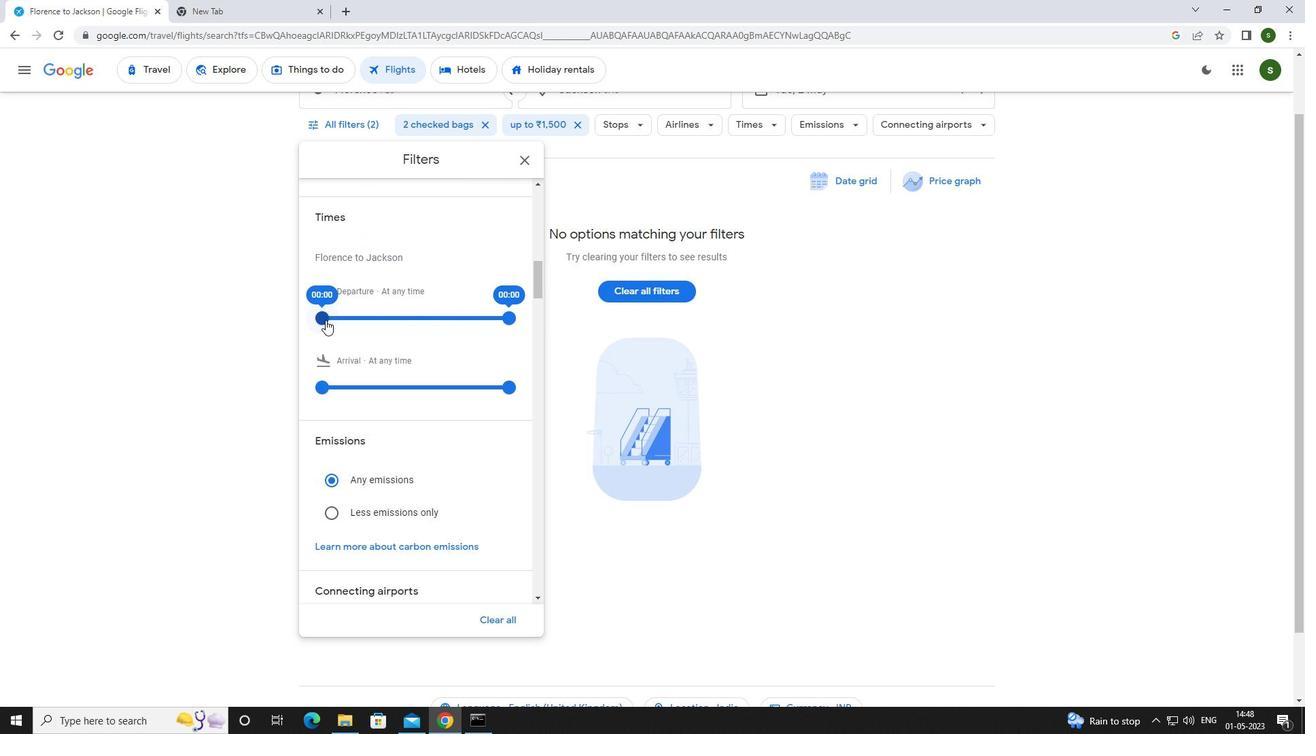 
Action: Mouse moved to (764, 348)
Screenshot: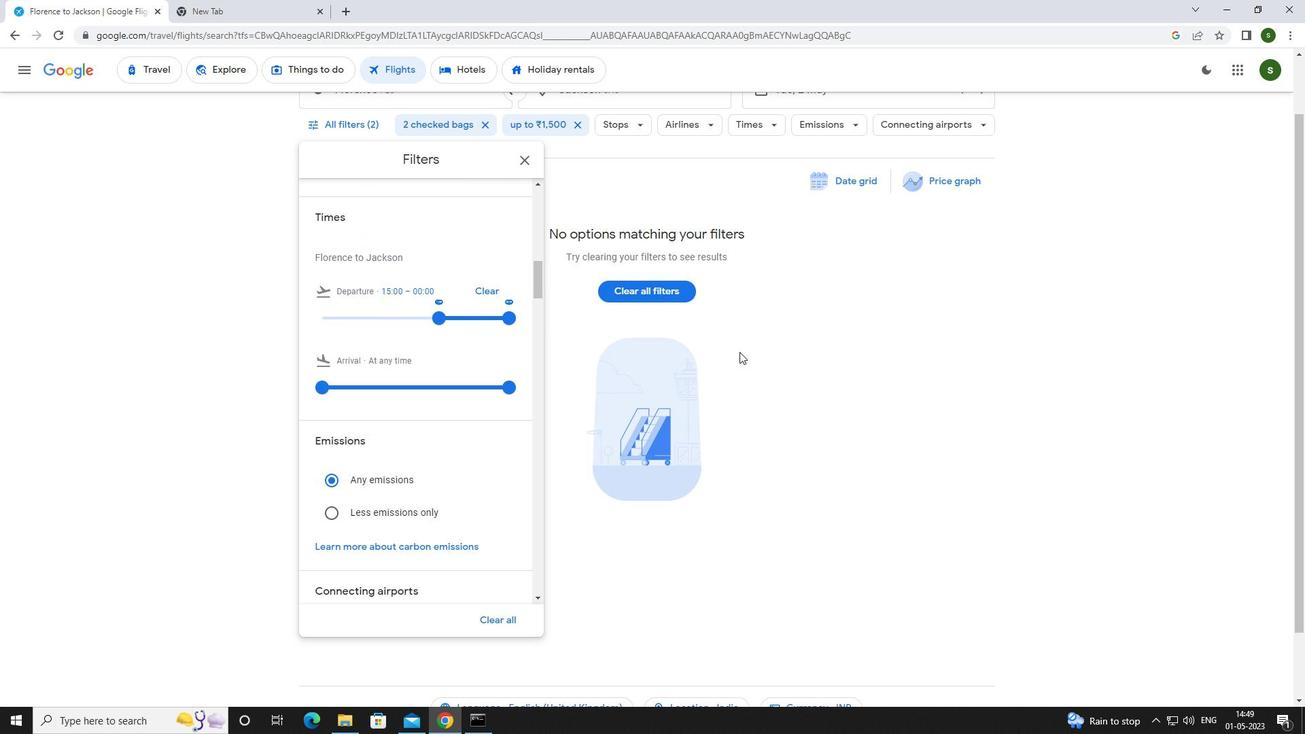 
Action: Mouse pressed left at (764, 348)
Screenshot: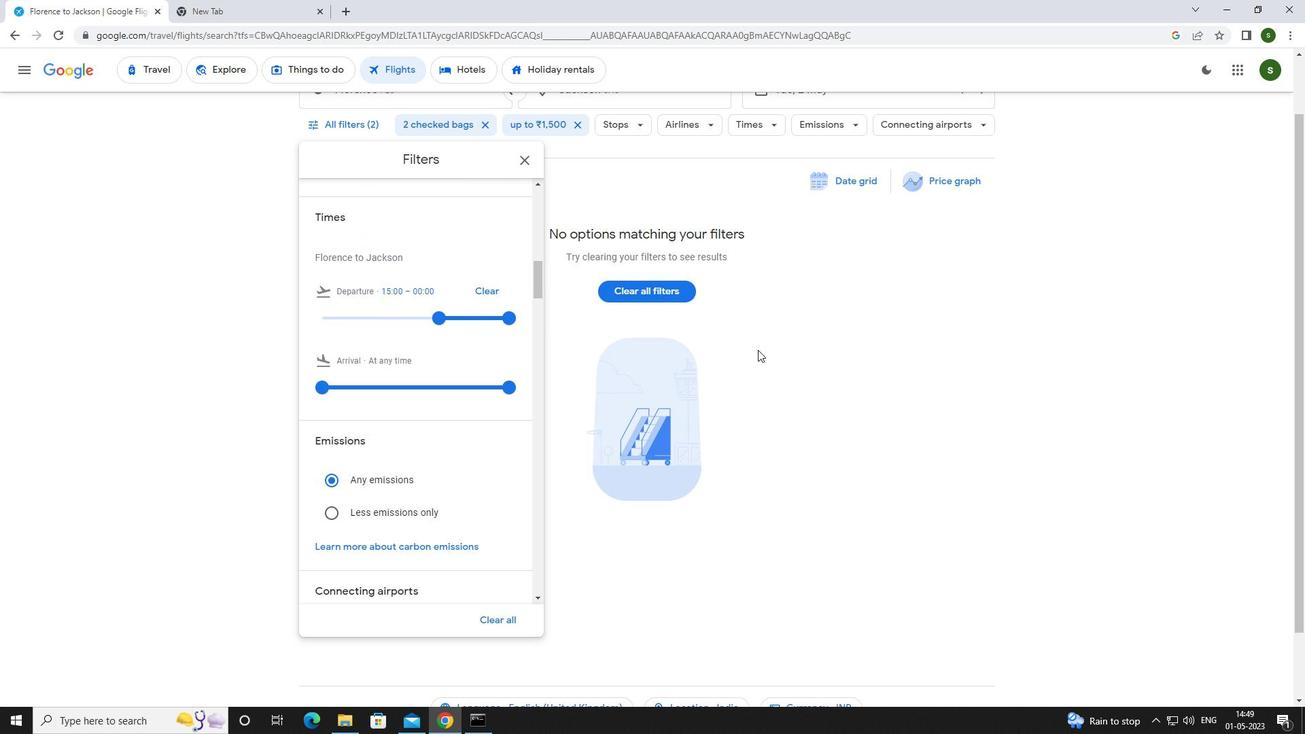 
Action: Mouse moved to (769, 343)
Screenshot: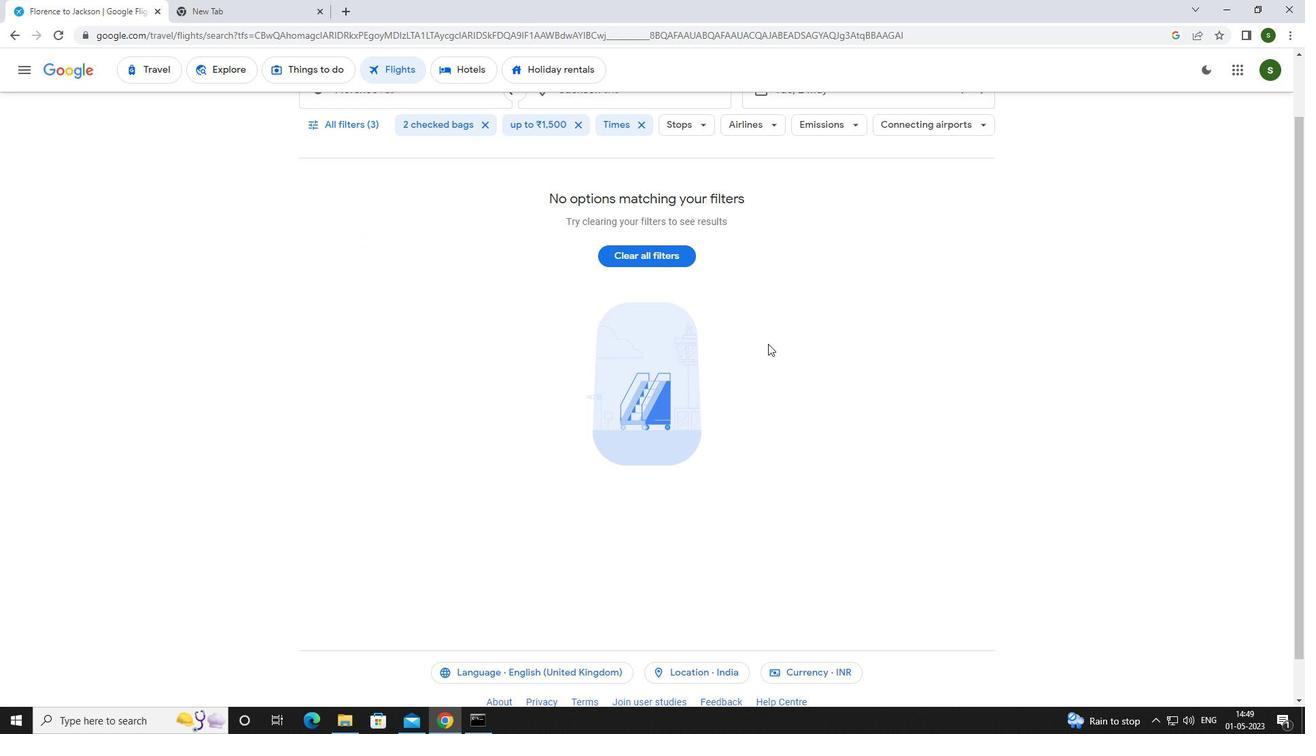 
